Task: Create a due date automation trigger when advanced on, on the tuesday before a card is due add fields with custom field "Resume" set to a date between 1 and 7 days from now at 11:00 AM.
Action: Mouse moved to (871, 268)
Screenshot: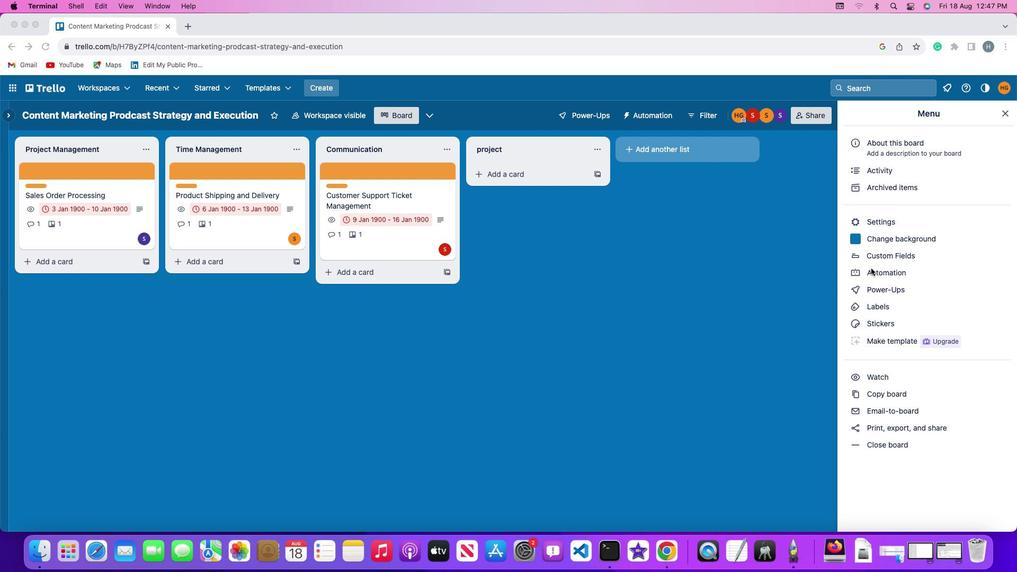 
Action: Mouse pressed left at (871, 268)
Screenshot: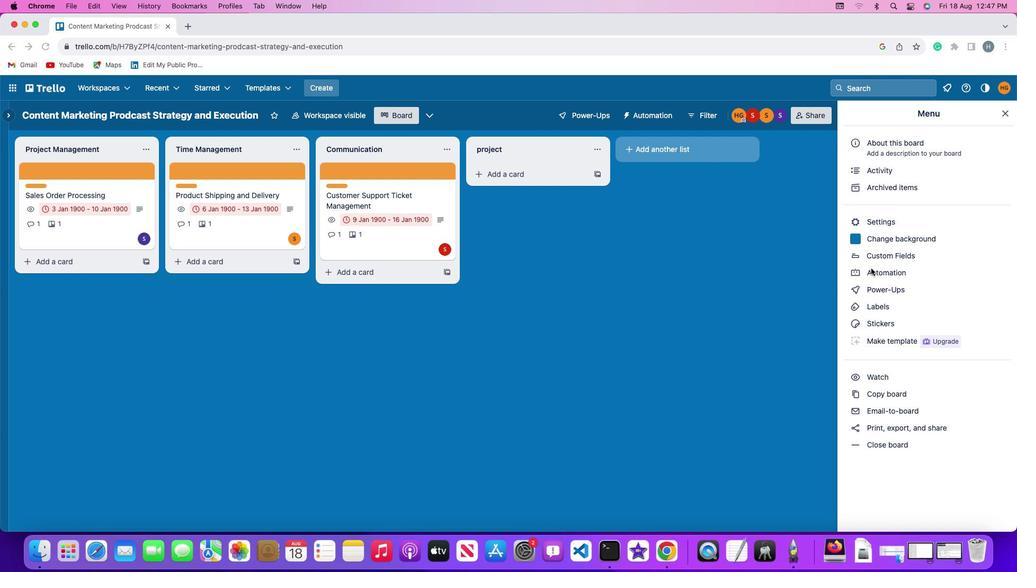 
Action: Mouse pressed left at (871, 268)
Screenshot: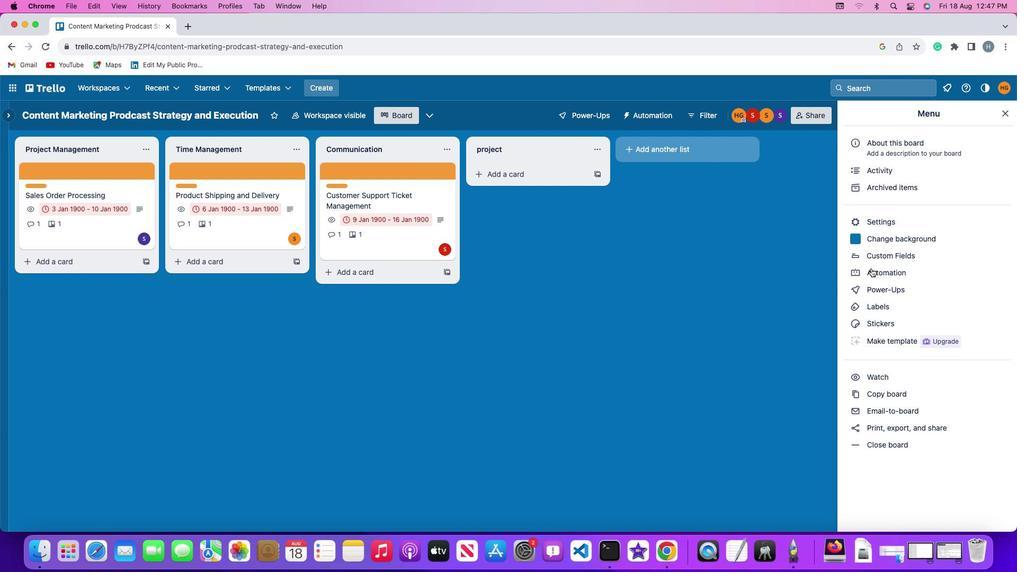 
Action: Mouse moved to (70, 249)
Screenshot: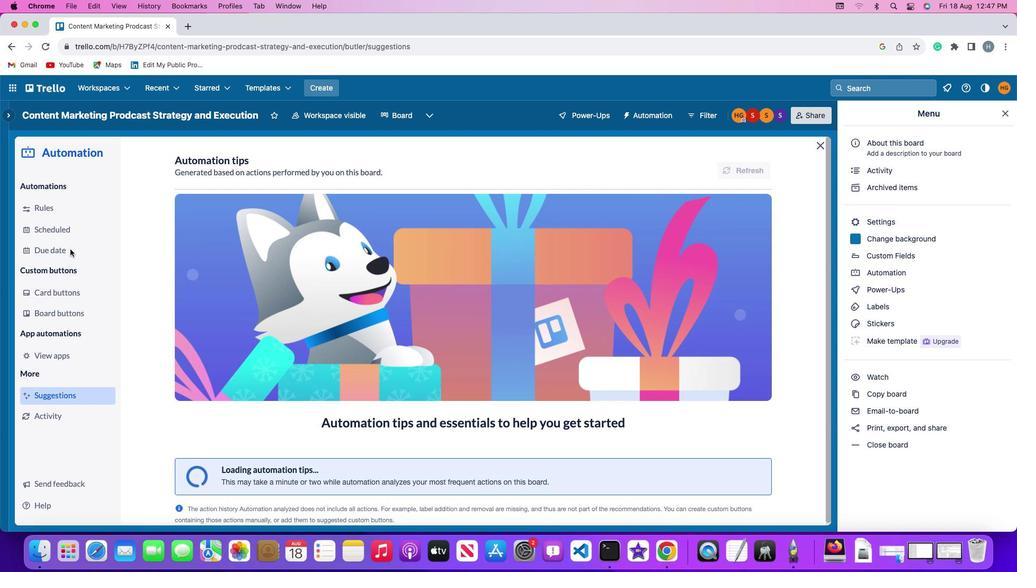 
Action: Mouse pressed left at (70, 249)
Screenshot: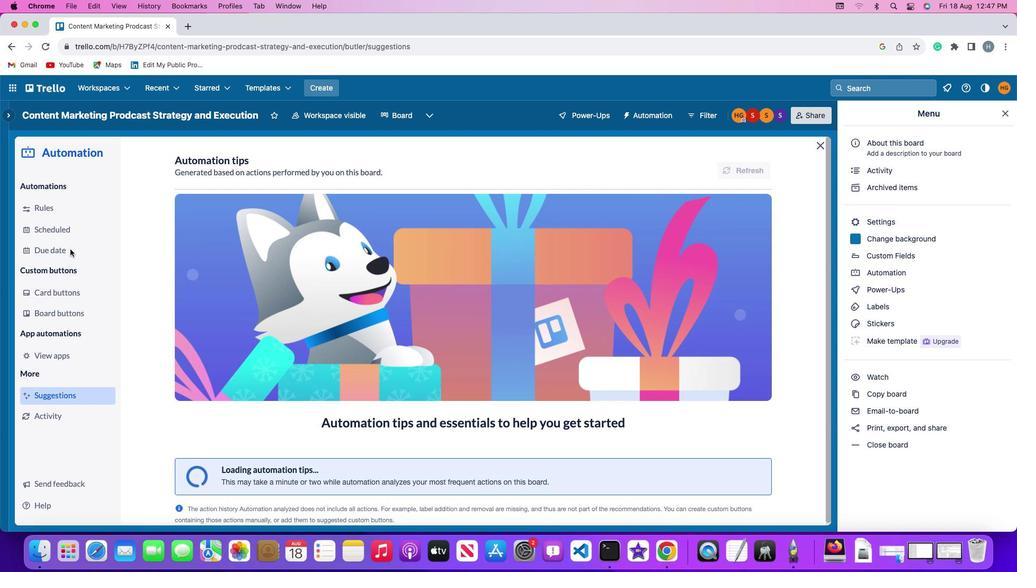 
Action: Mouse moved to (722, 162)
Screenshot: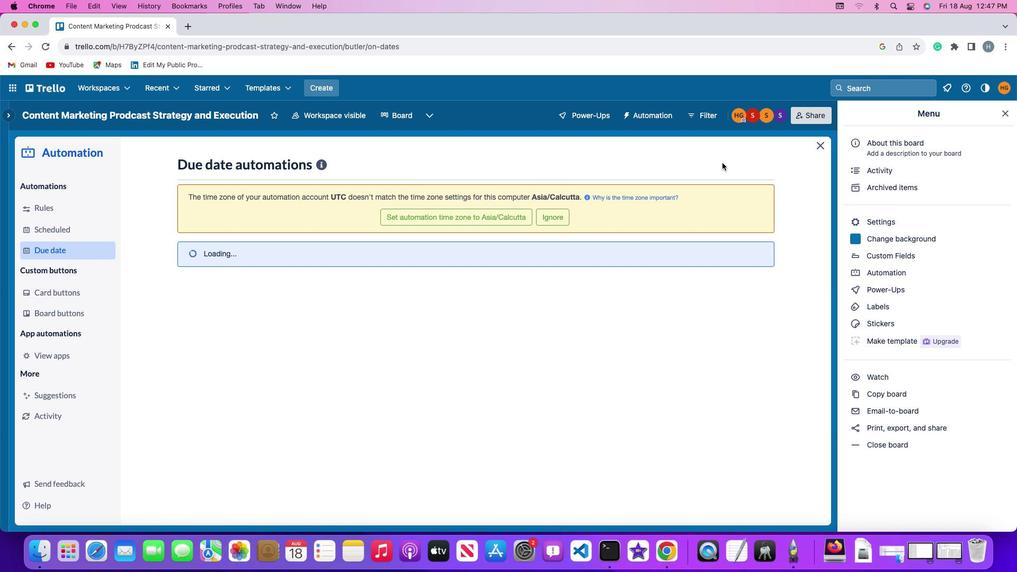 
Action: Mouse pressed left at (722, 162)
Screenshot: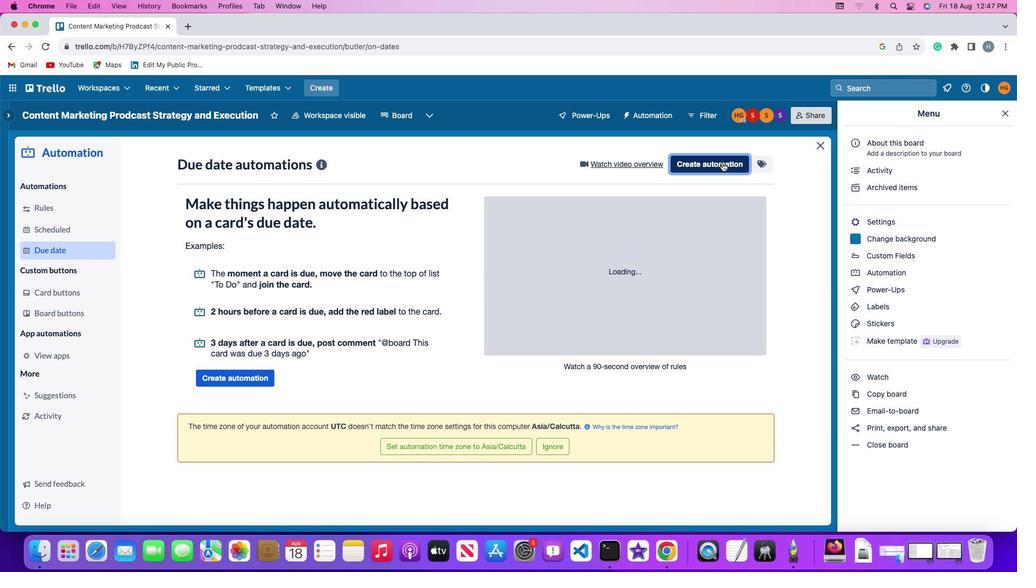 
Action: Mouse moved to (200, 260)
Screenshot: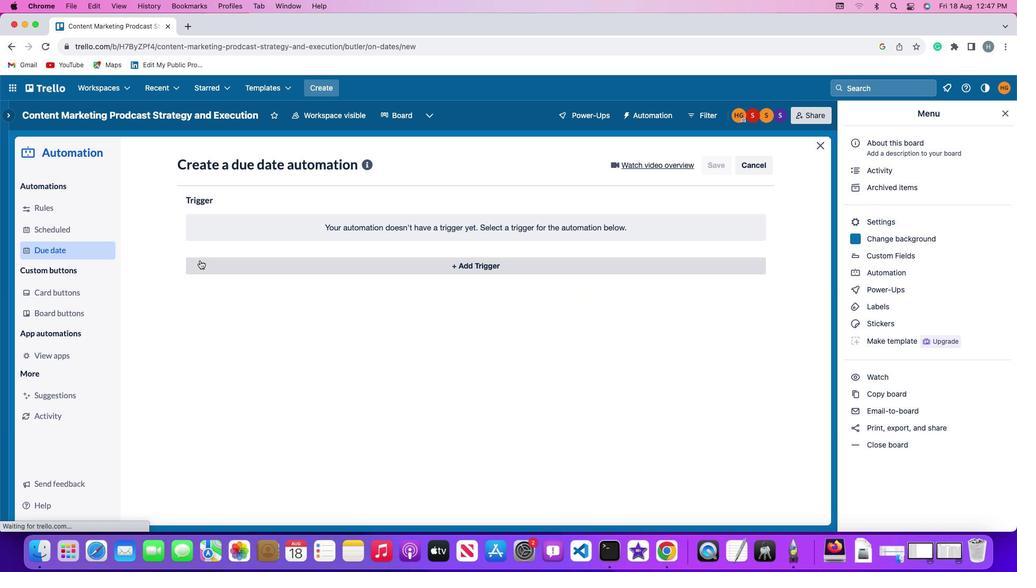 
Action: Mouse pressed left at (200, 260)
Screenshot: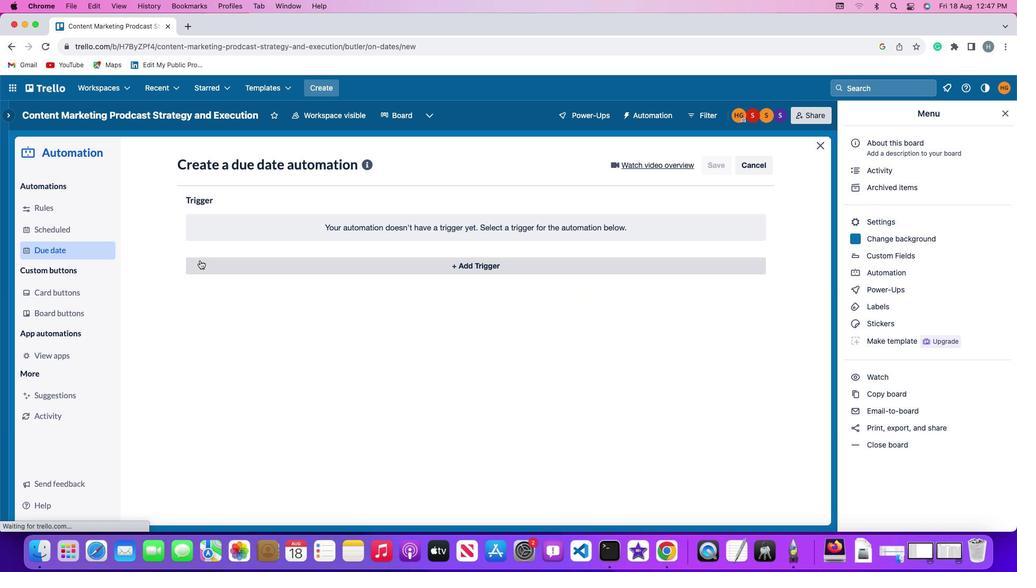 
Action: Mouse moved to (227, 466)
Screenshot: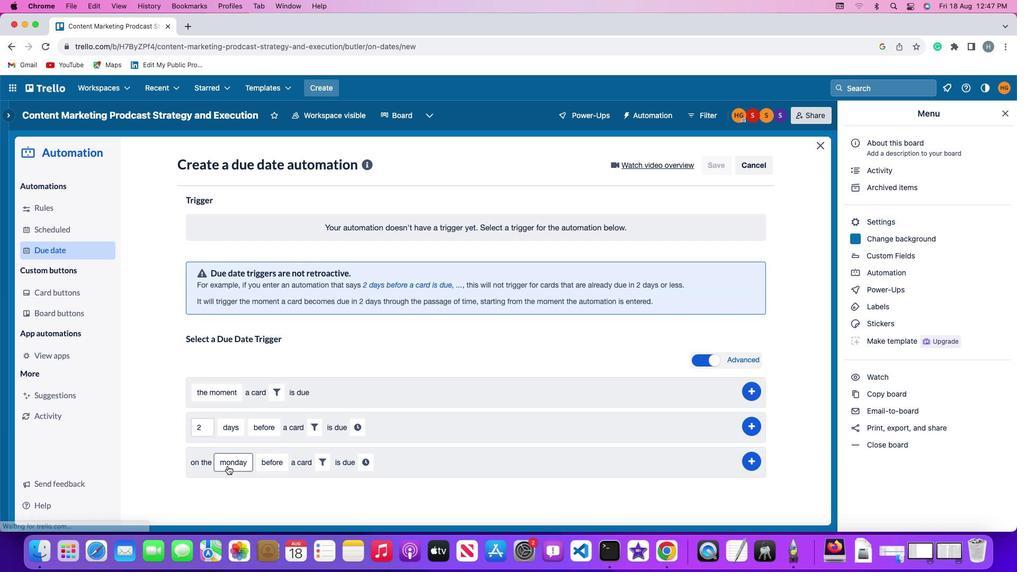 
Action: Mouse pressed left at (227, 466)
Screenshot: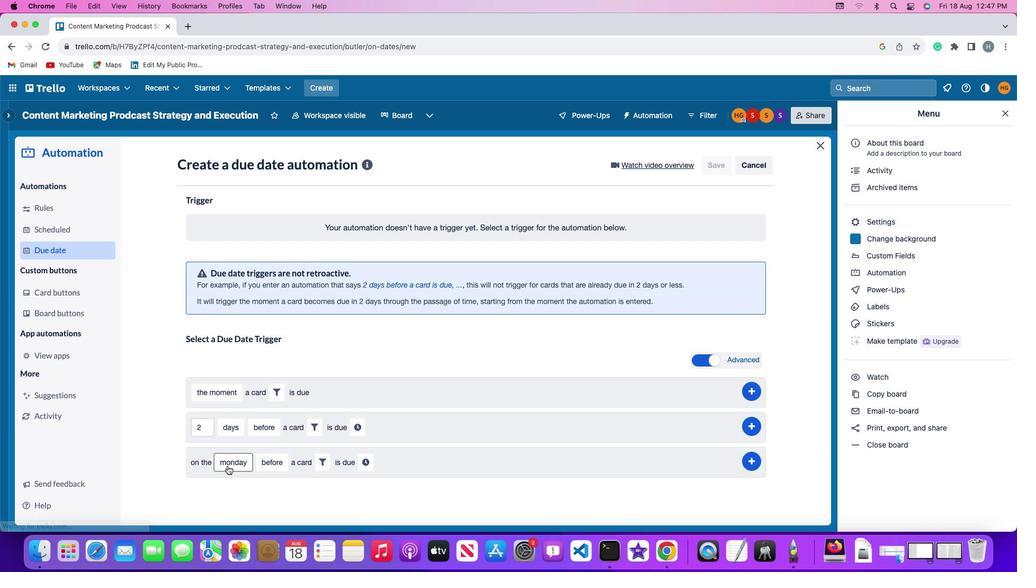 
Action: Mouse moved to (243, 338)
Screenshot: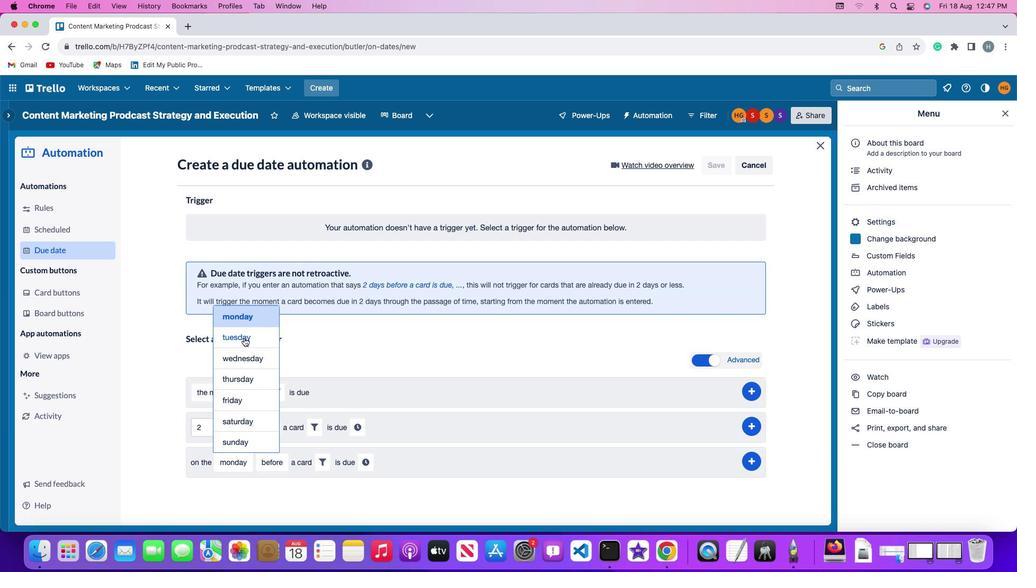 
Action: Mouse pressed left at (243, 338)
Screenshot: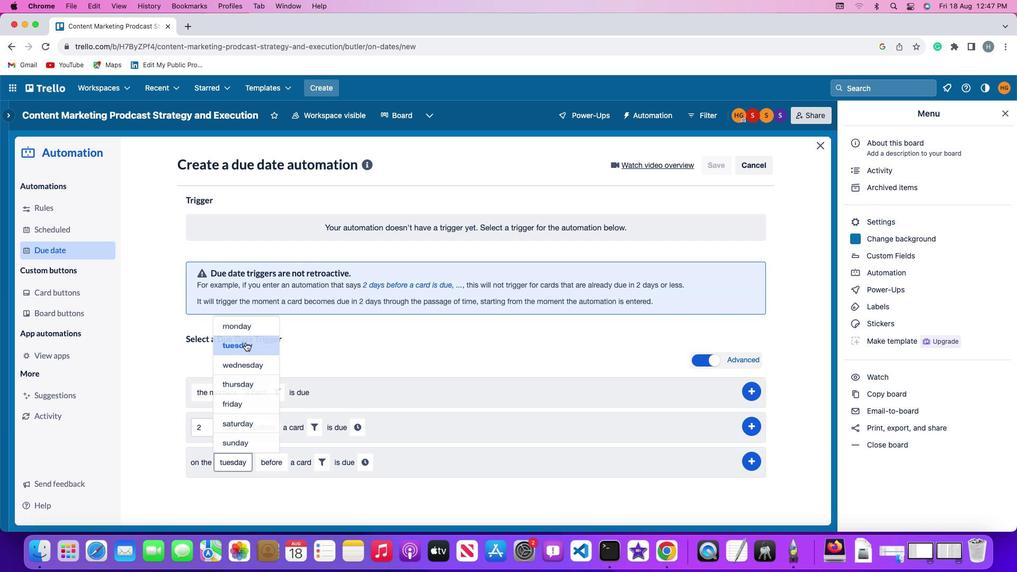 
Action: Mouse moved to (277, 465)
Screenshot: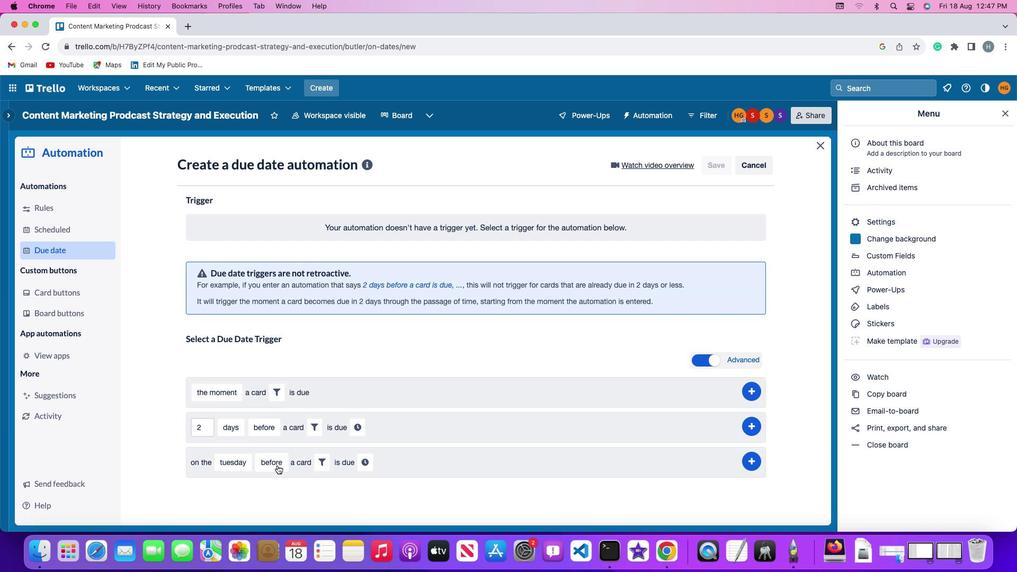 
Action: Mouse pressed left at (277, 465)
Screenshot: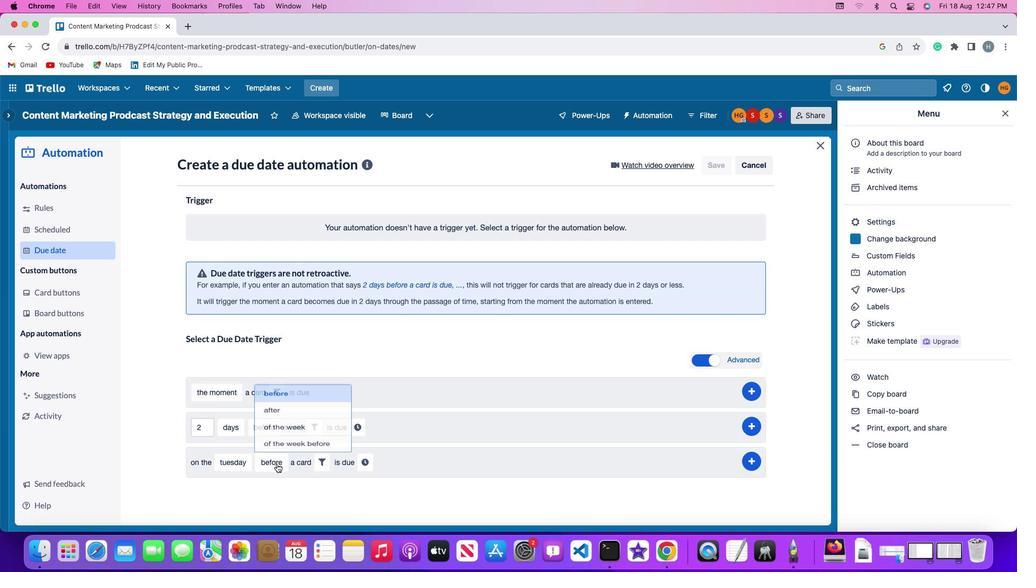 
Action: Mouse moved to (289, 380)
Screenshot: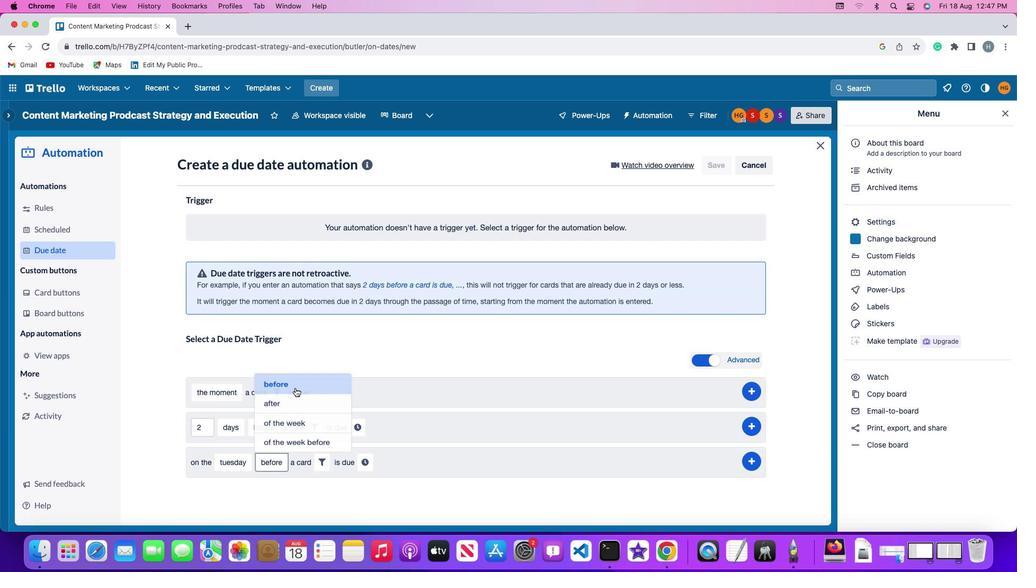 
Action: Mouse pressed left at (289, 380)
Screenshot: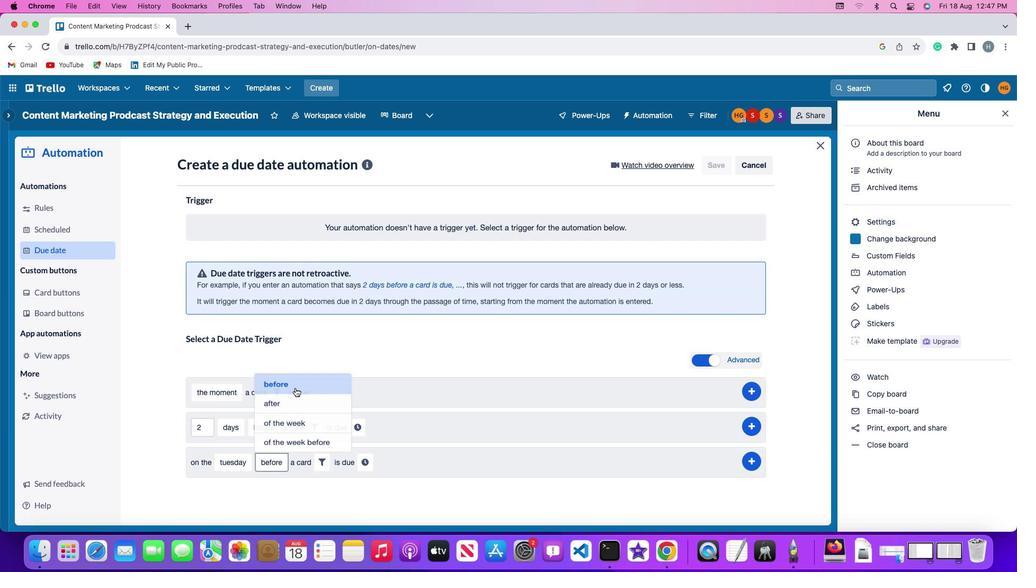 
Action: Mouse moved to (324, 460)
Screenshot: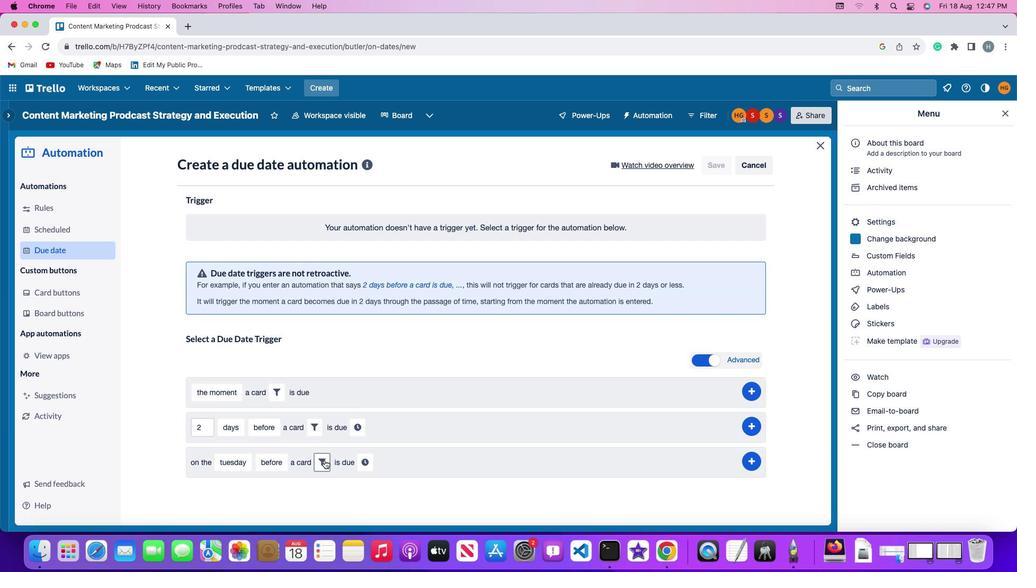 
Action: Mouse pressed left at (324, 460)
Screenshot: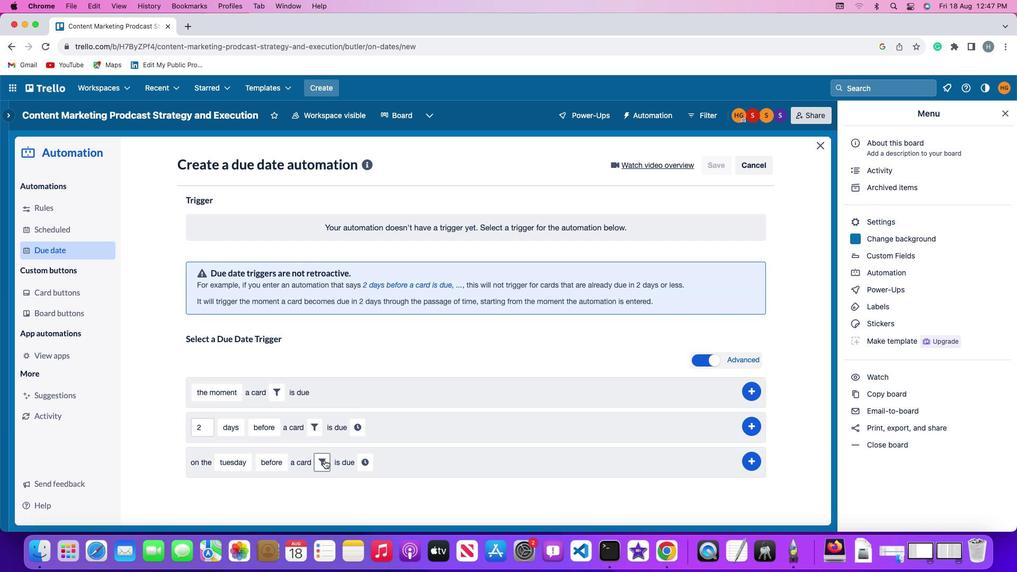 
Action: Mouse moved to (483, 492)
Screenshot: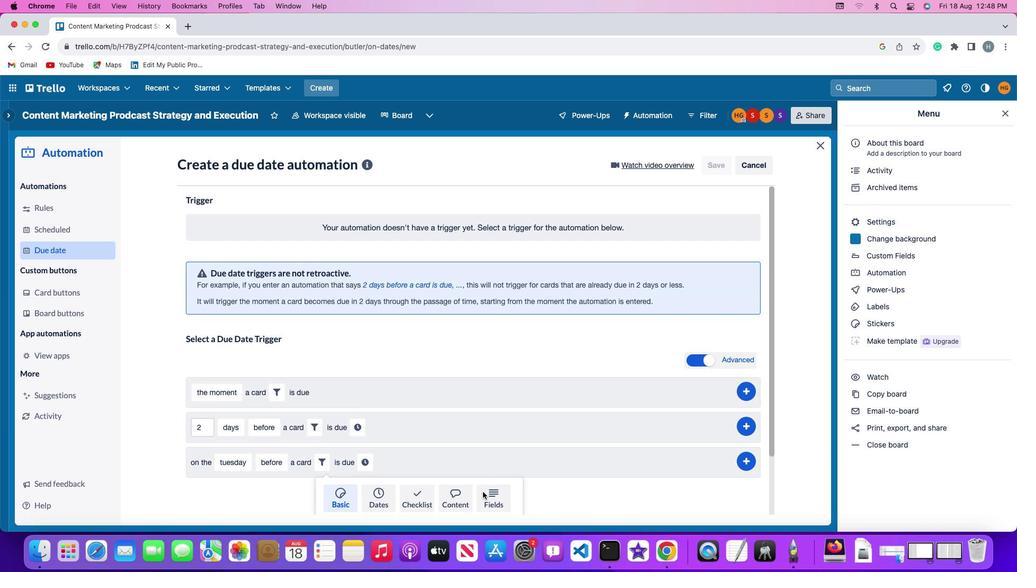 
Action: Mouse pressed left at (483, 492)
Screenshot: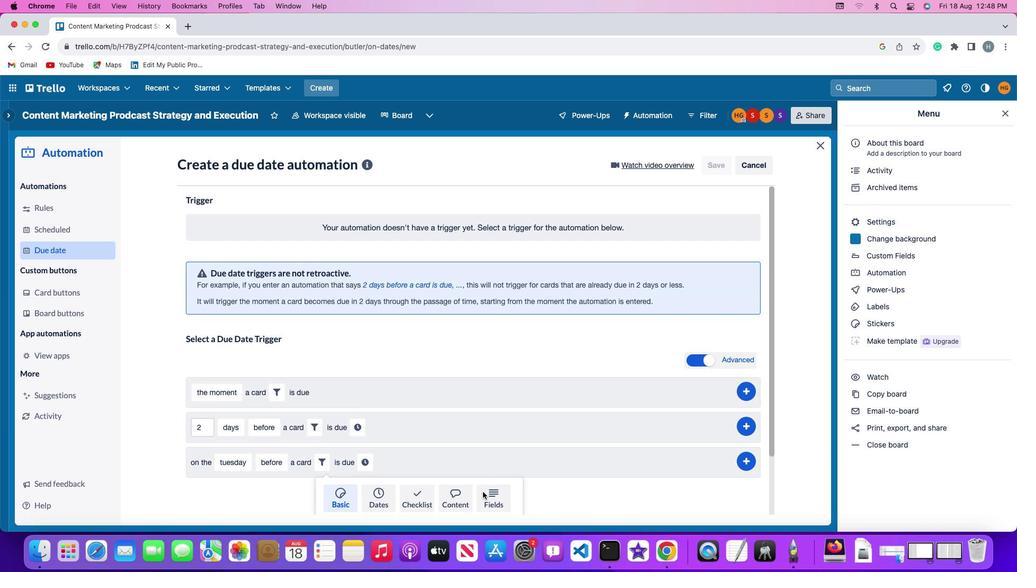 
Action: Mouse moved to (253, 496)
Screenshot: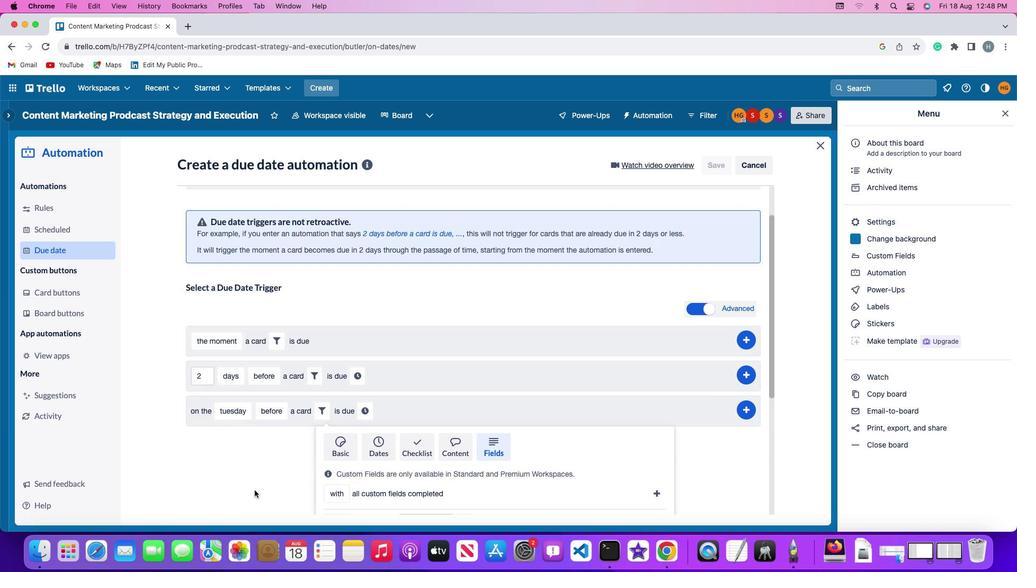 
Action: Mouse scrolled (253, 496) with delta (0, 0)
Screenshot: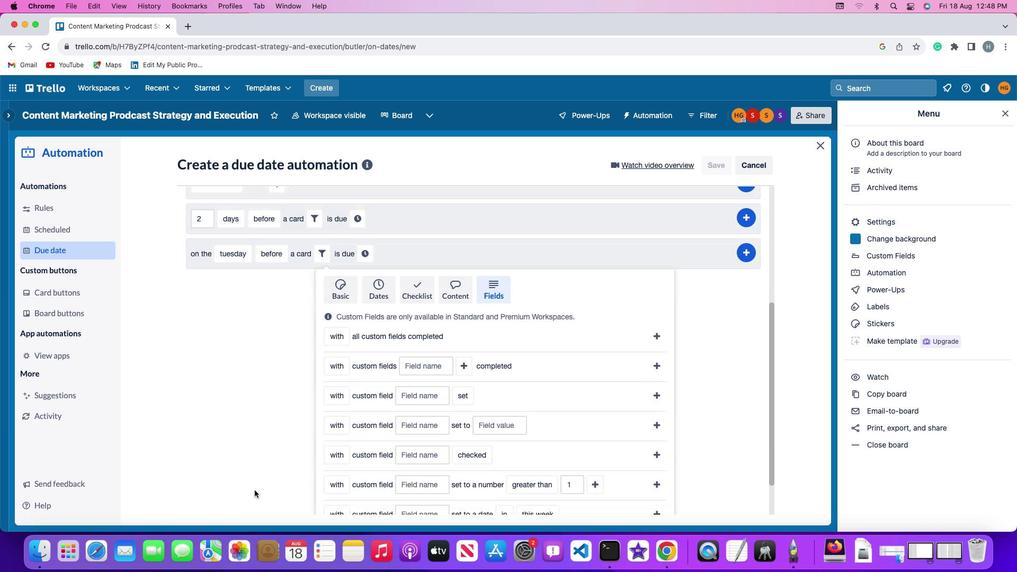 
Action: Mouse scrolled (253, 496) with delta (0, 0)
Screenshot: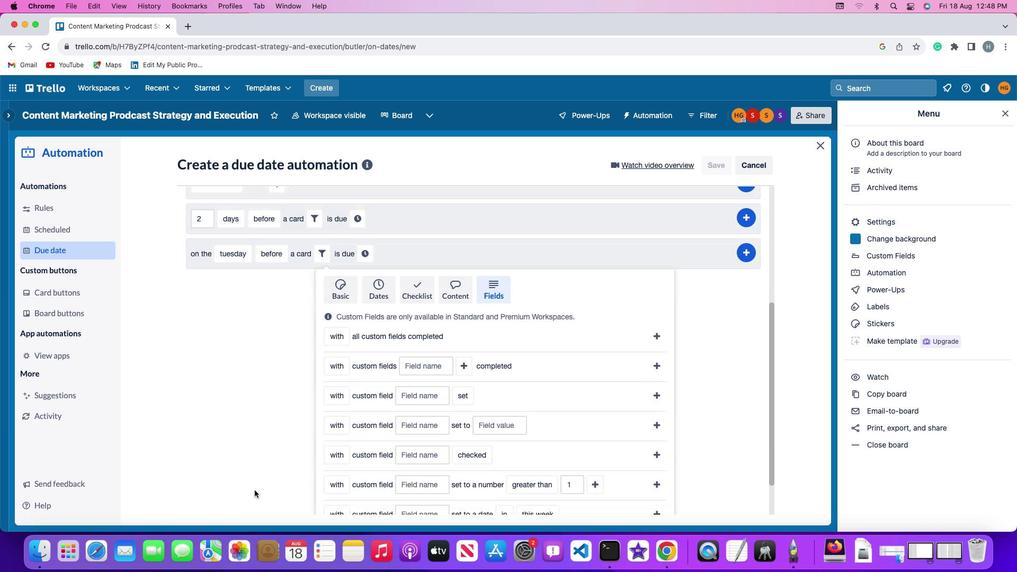 
Action: Mouse moved to (253, 495)
Screenshot: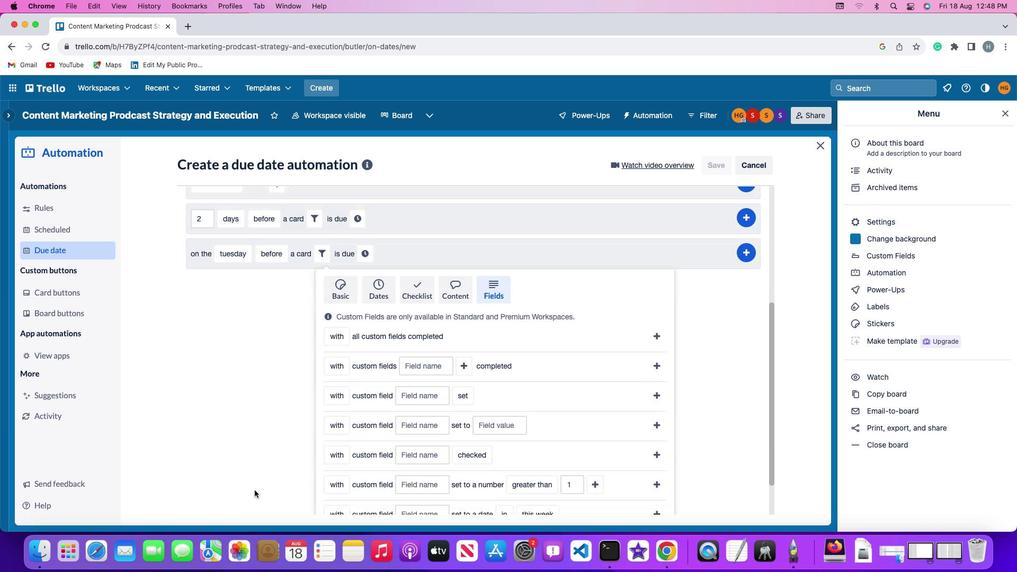 
Action: Mouse scrolled (253, 495) with delta (0, -1)
Screenshot: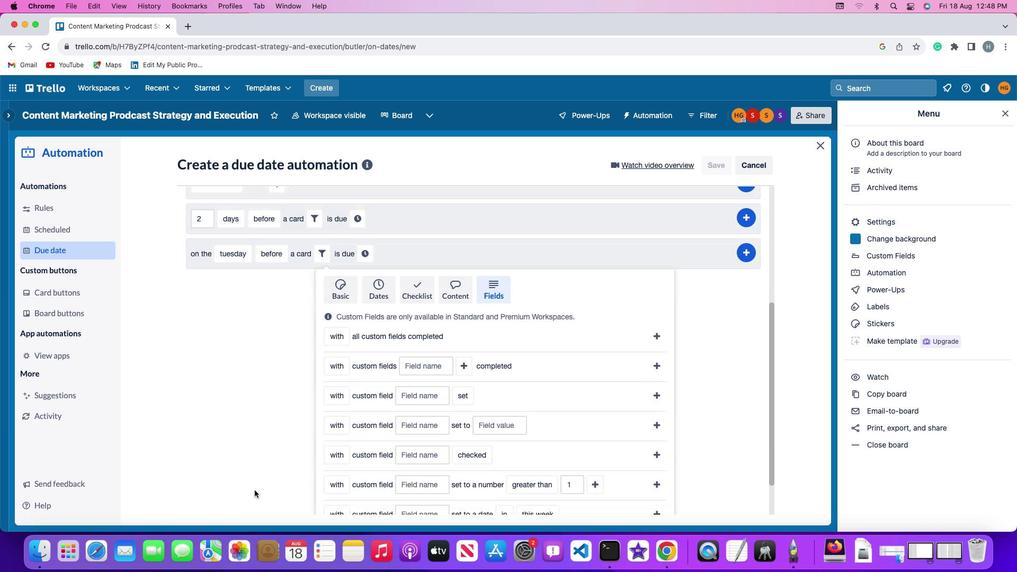 
Action: Mouse moved to (254, 493)
Screenshot: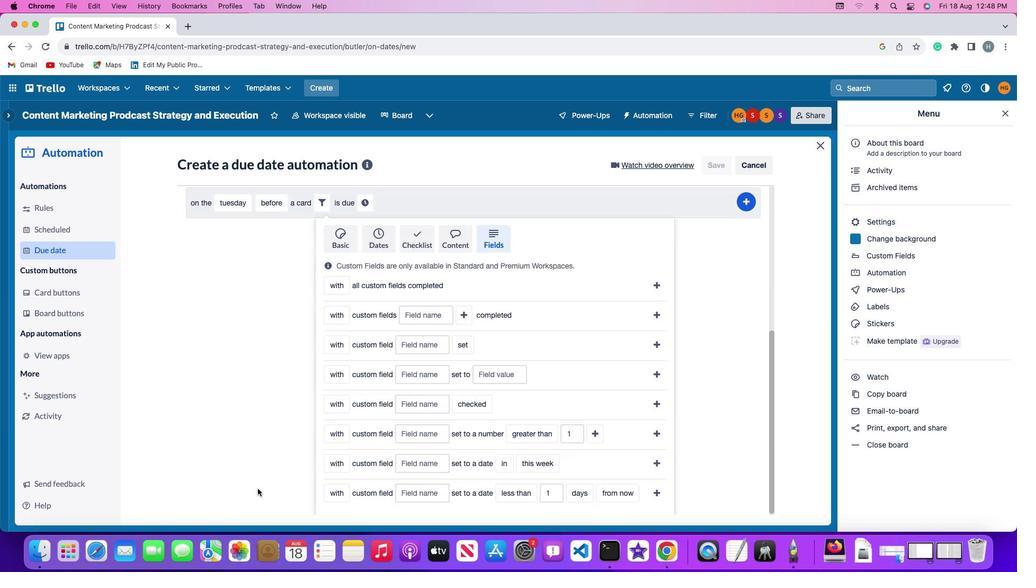 
Action: Mouse scrolled (254, 493) with delta (0, -2)
Screenshot: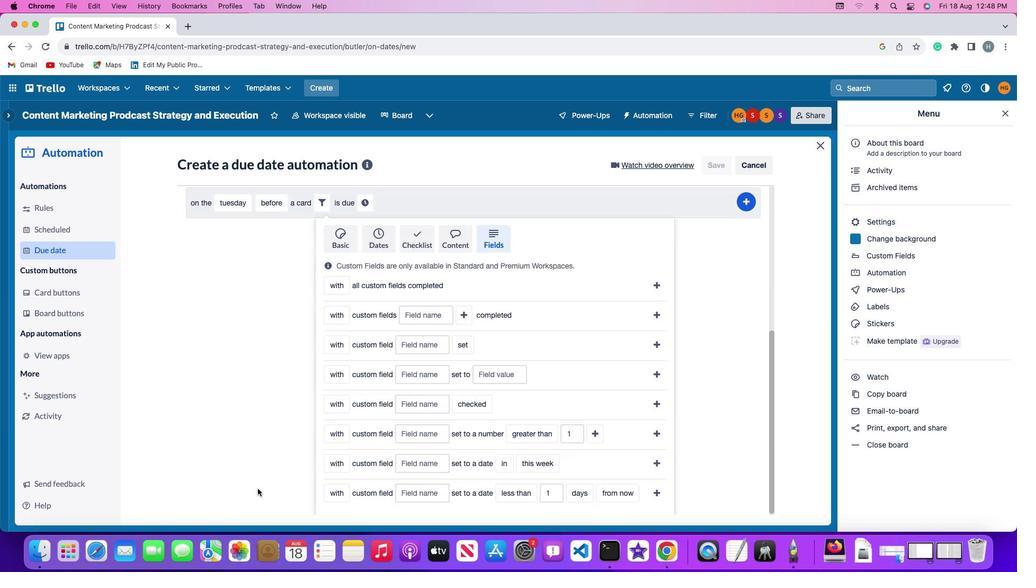 
Action: Mouse moved to (254, 492)
Screenshot: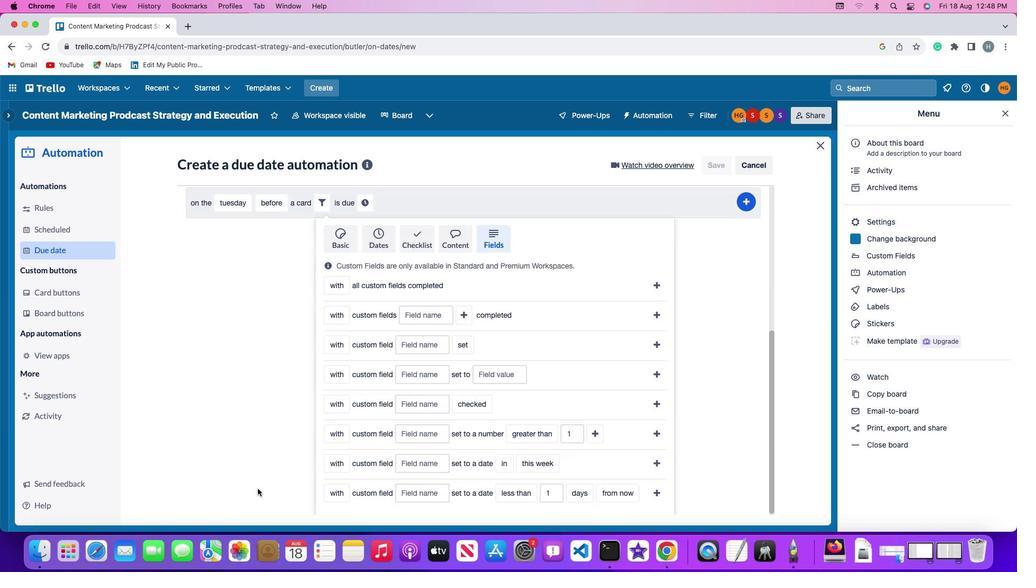 
Action: Mouse scrolled (254, 492) with delta (0, -2)
Screenshot: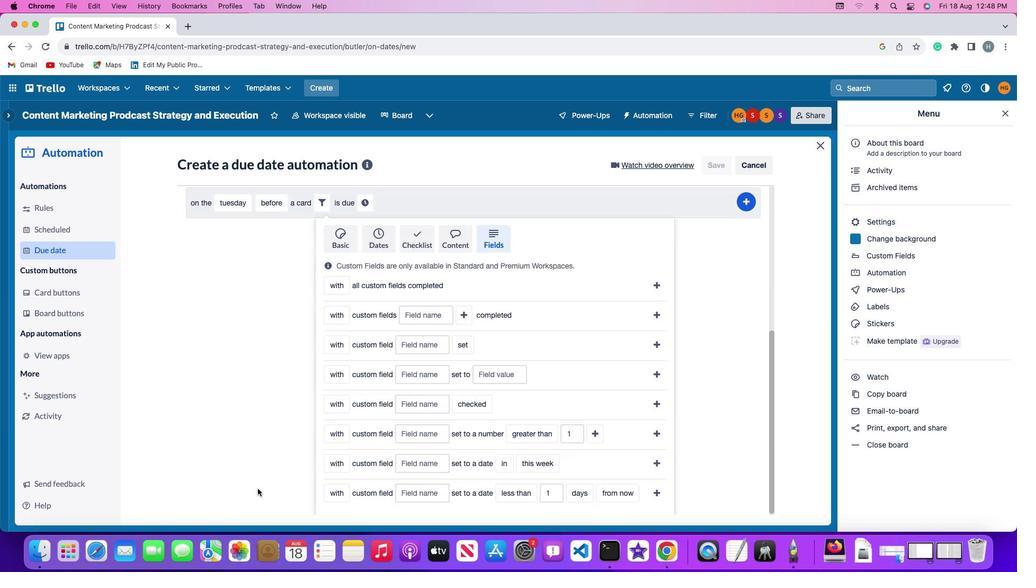 
Action: Mouse moved to (258, 488)
Screenshot: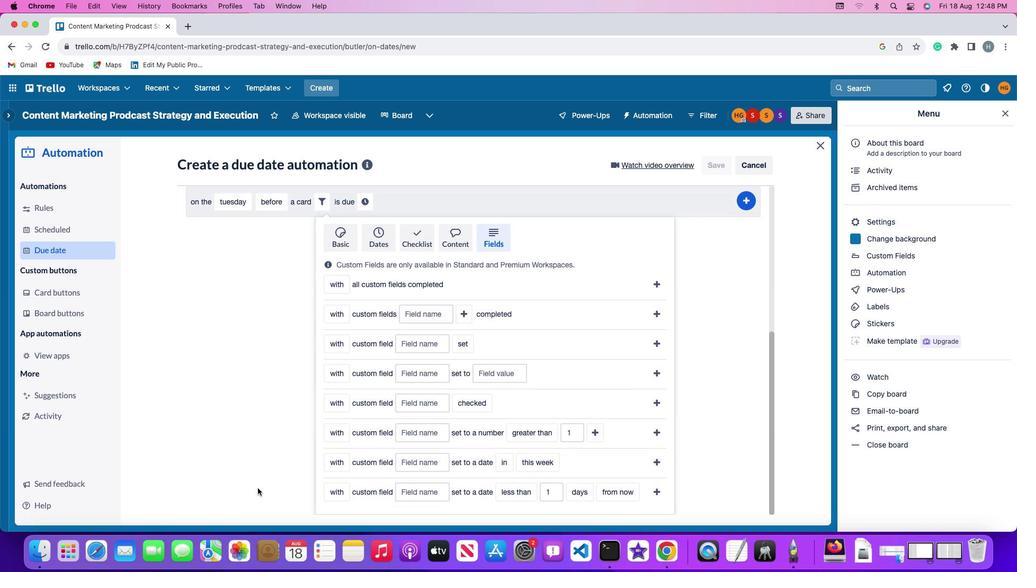 
Action: Mouse scrolled (258, 488) with delta (0, 0)
Screenshot: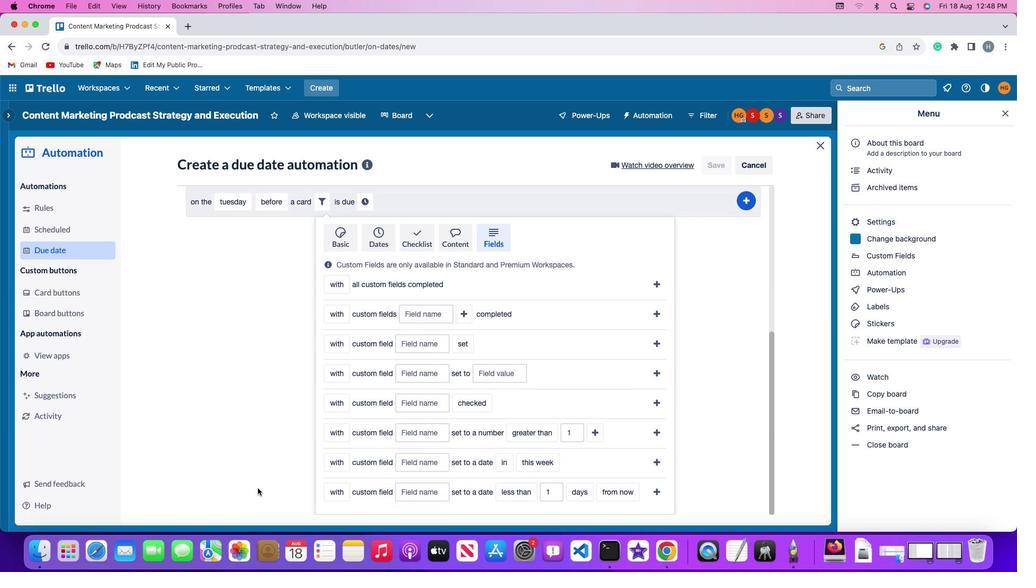 
Action: Mouse scrolled (258, 488) with delta (0, 0)
Screenshot: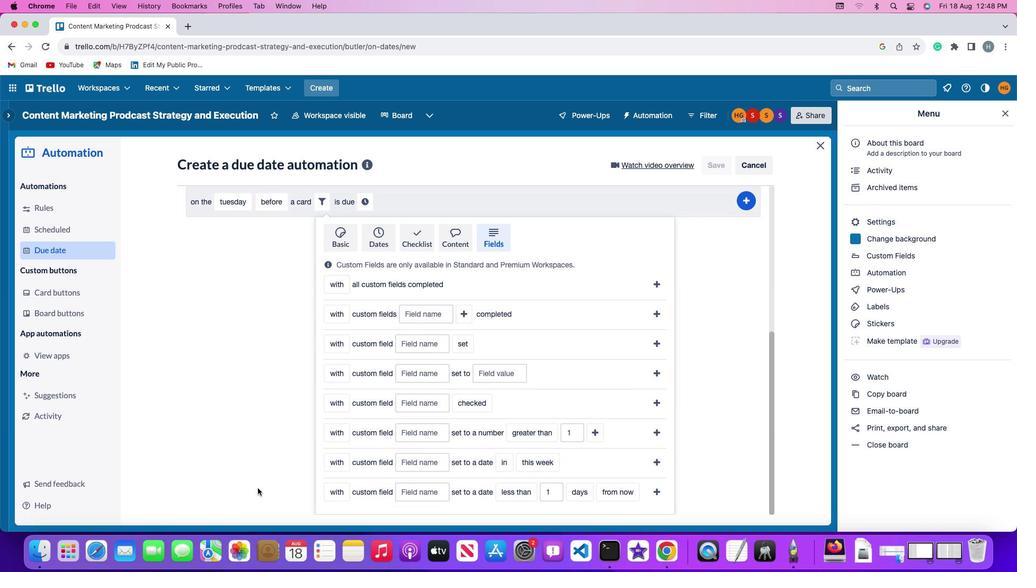 
Action: Mouse scrolled (258, 488) with delta (0, -1)
Screenshot: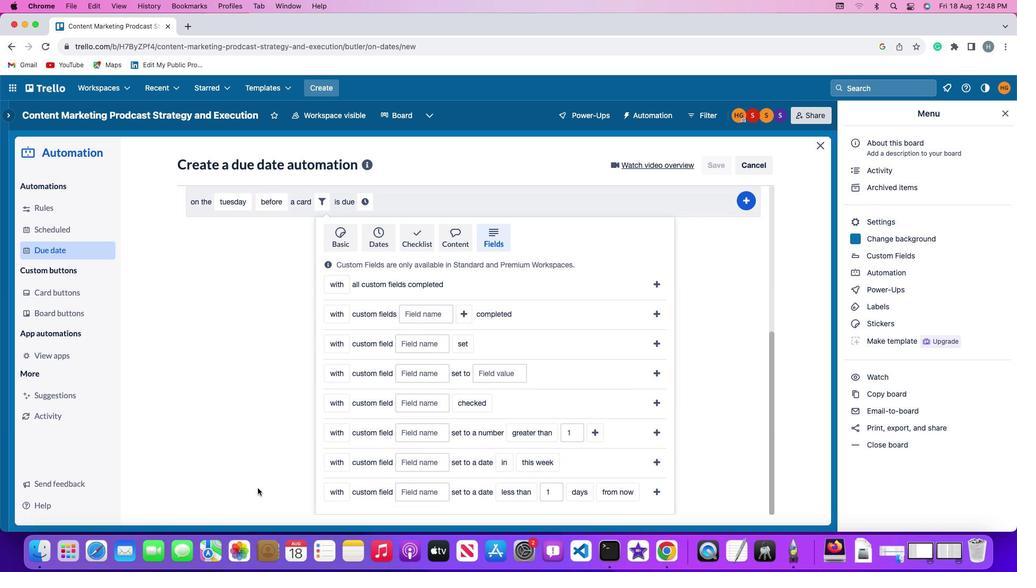 
Action: Mouse scrolled (258, 488) with delta (0, -2)
Screenshot: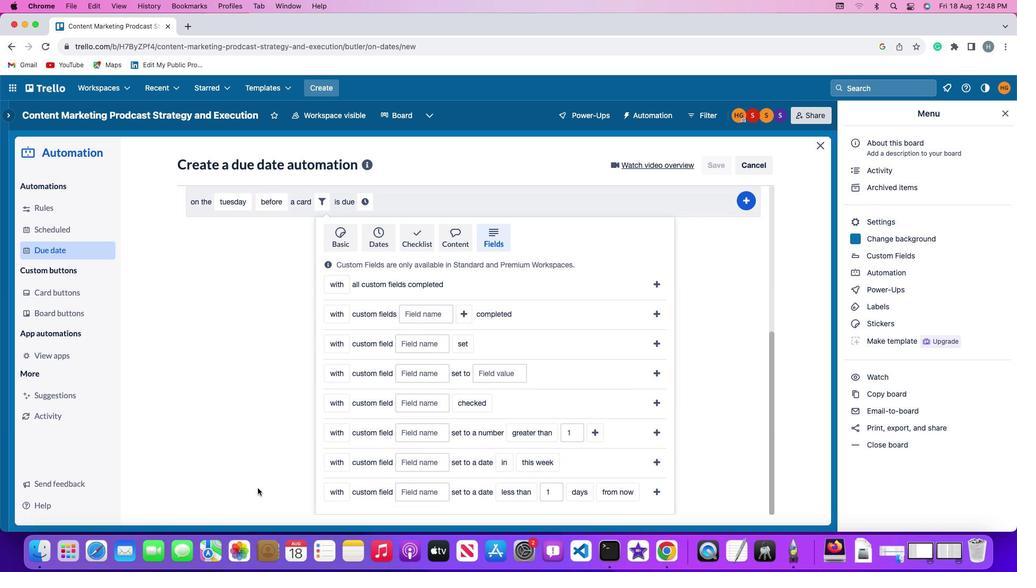 
Action: Mouse scrolled (258, 488) with delta (0, -2)
Screenshot: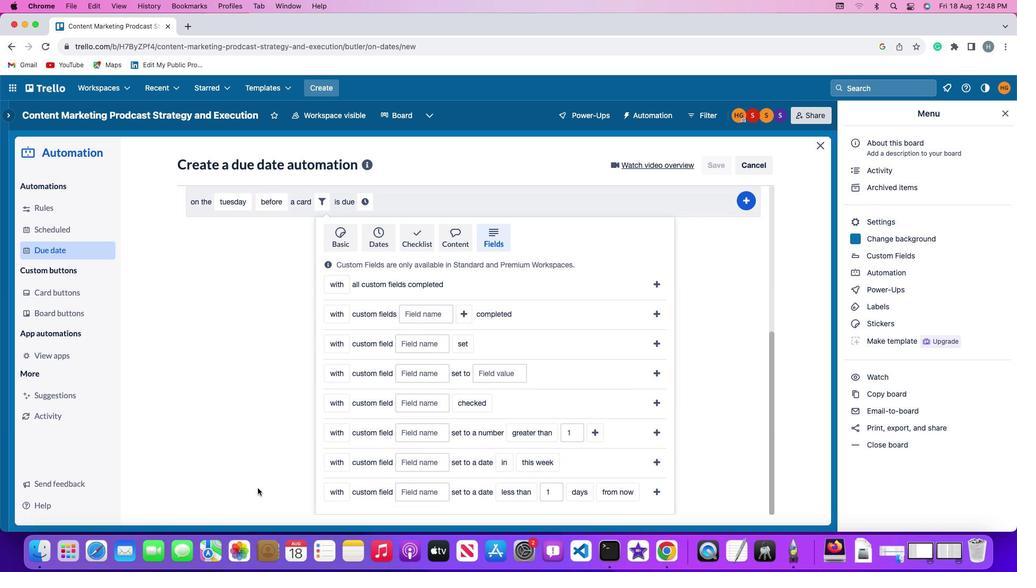 
Action: Mouse moved to (339, 490)
Screenshot: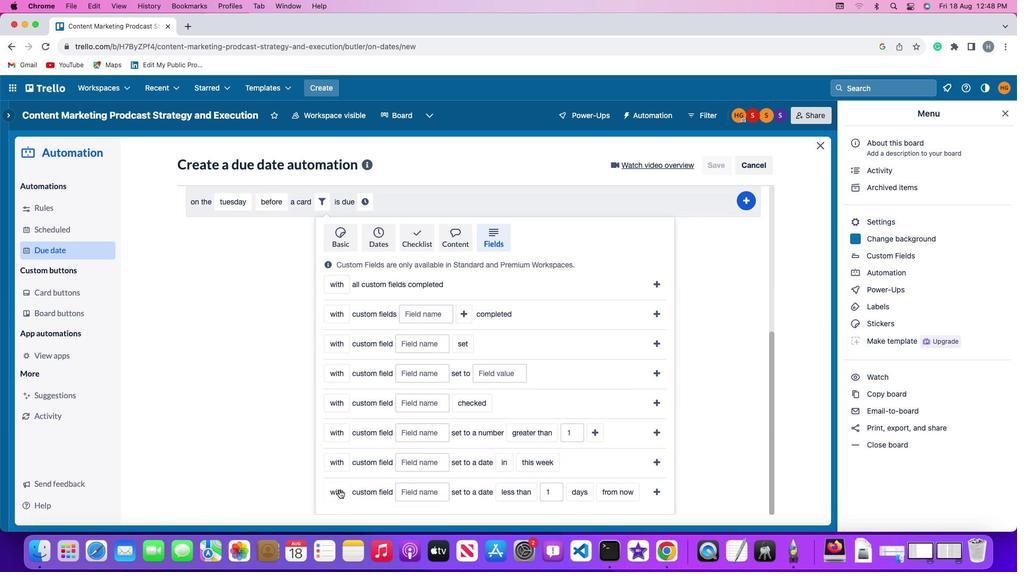 
Action: Mouse pressed left at (339, 490)
Screenshot: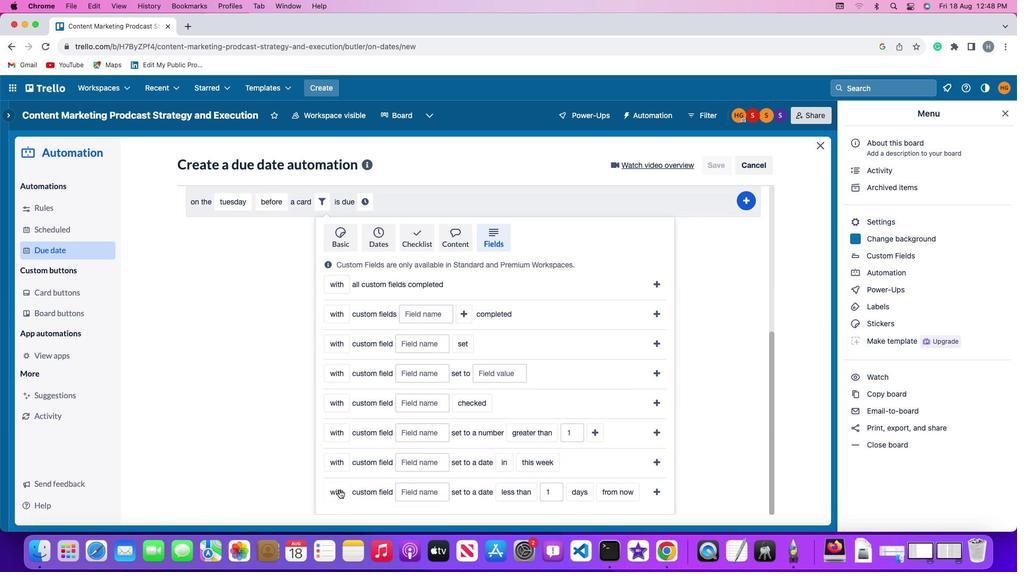 
Action: Mouse moved to (338, 451)
Screenshot: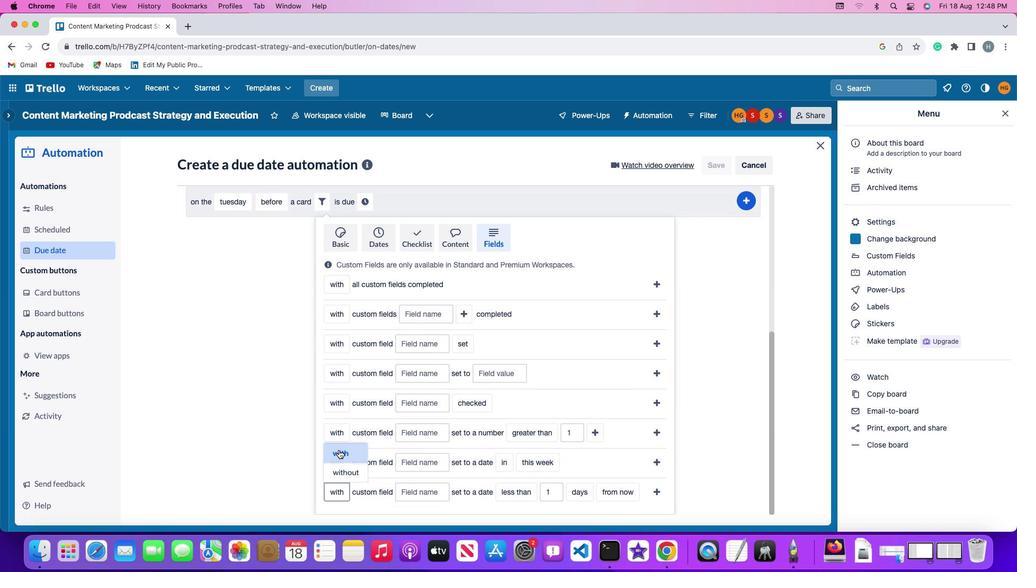 
Action: Mouse pressed left at (338, 451)
Screenshot: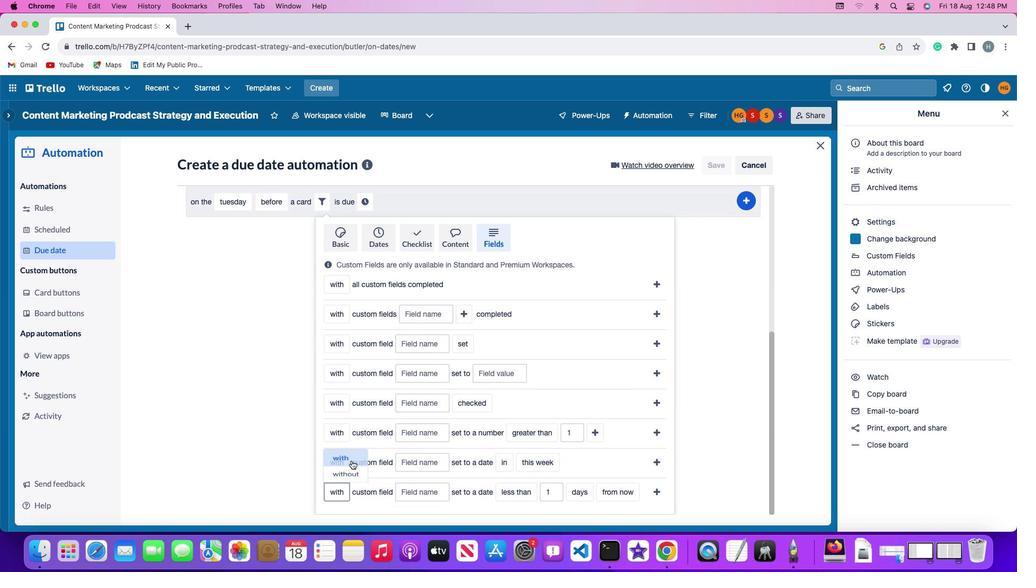 
Action: Mouse moved to (415, 487)
Screenshot: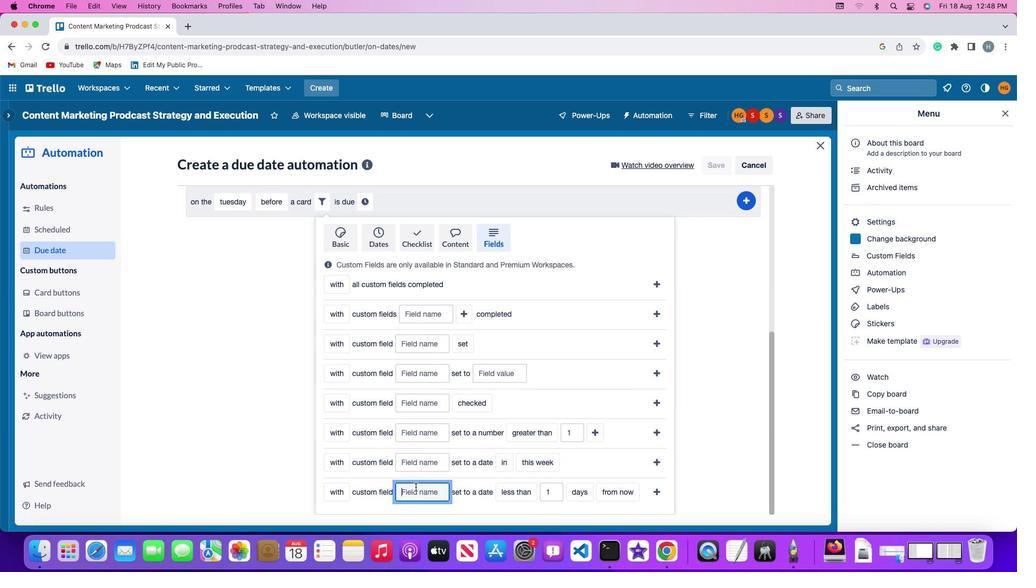 
Action: Mouse pressed left at (415, 487)
Screenshot: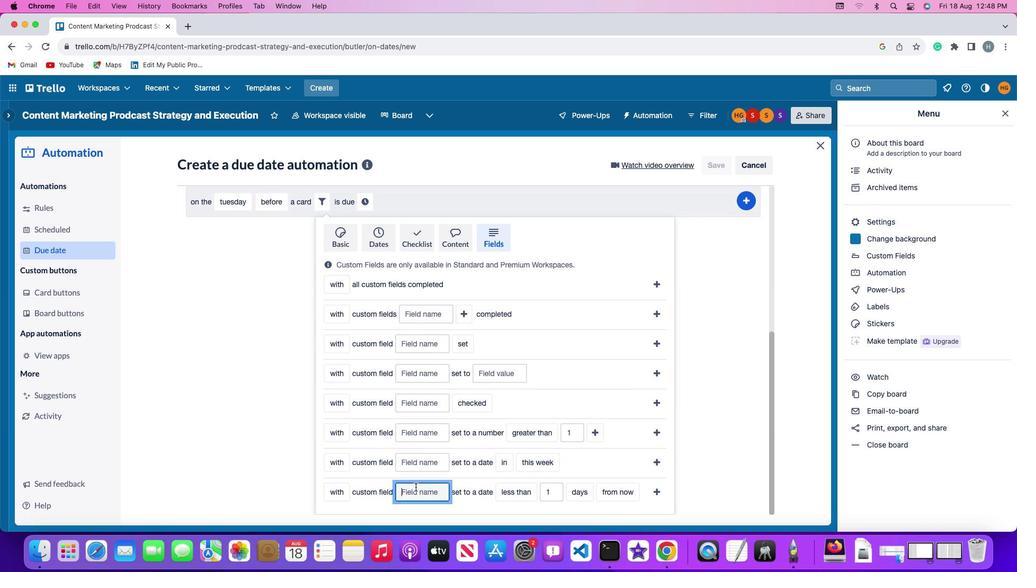 
Action: Mouse moved to (415, 487)
Screenshot: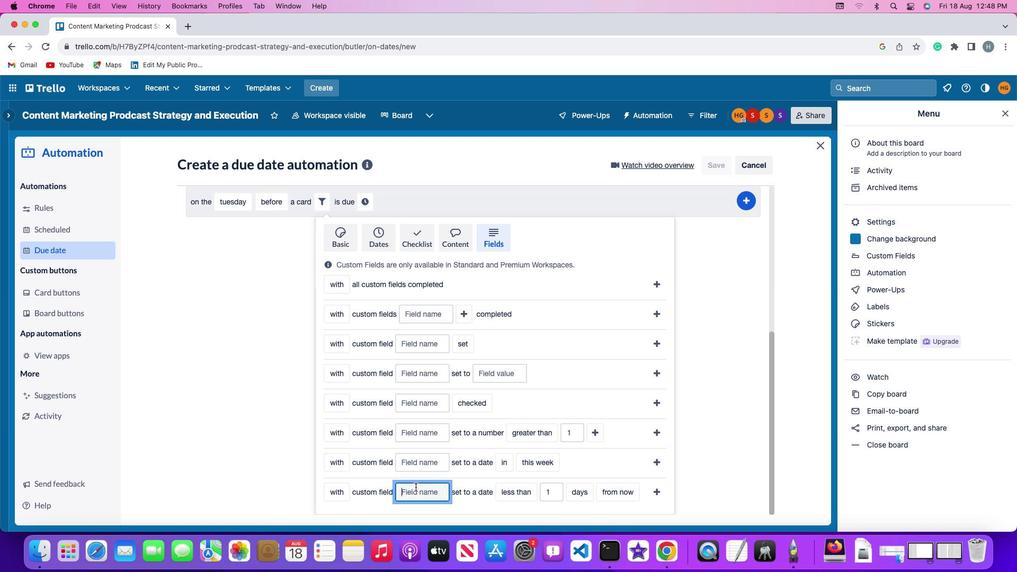 
Action: Key pressed Key.shift'R''e''s''u''m''e'
Screenshot: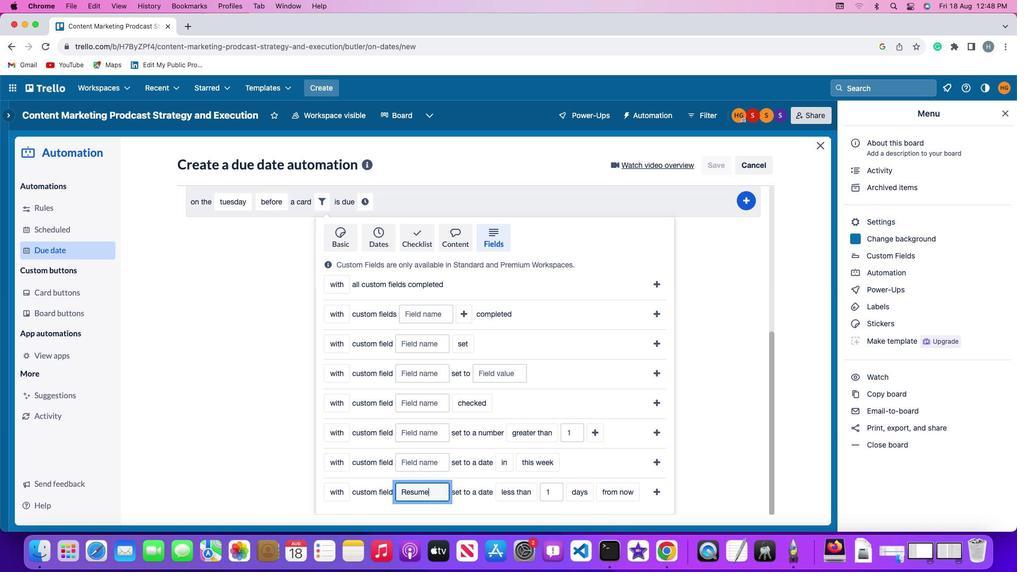
Action: Mouse moved to (514, 488)
Screenshot: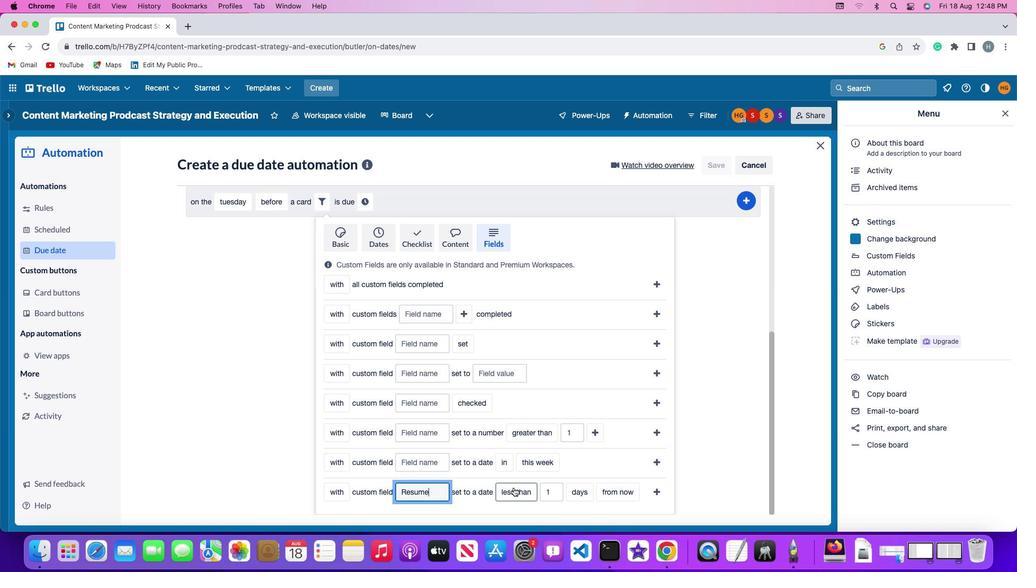 
Action: Mouse pressed left at (514, 488)
Screenshot: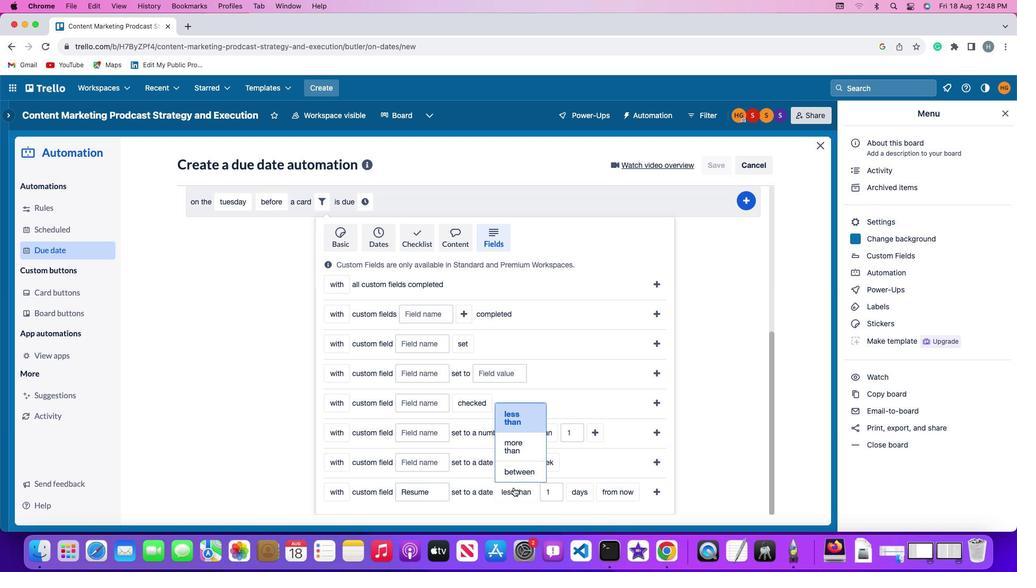 
Action: Mouse moved to (522, 466)
Screenshot: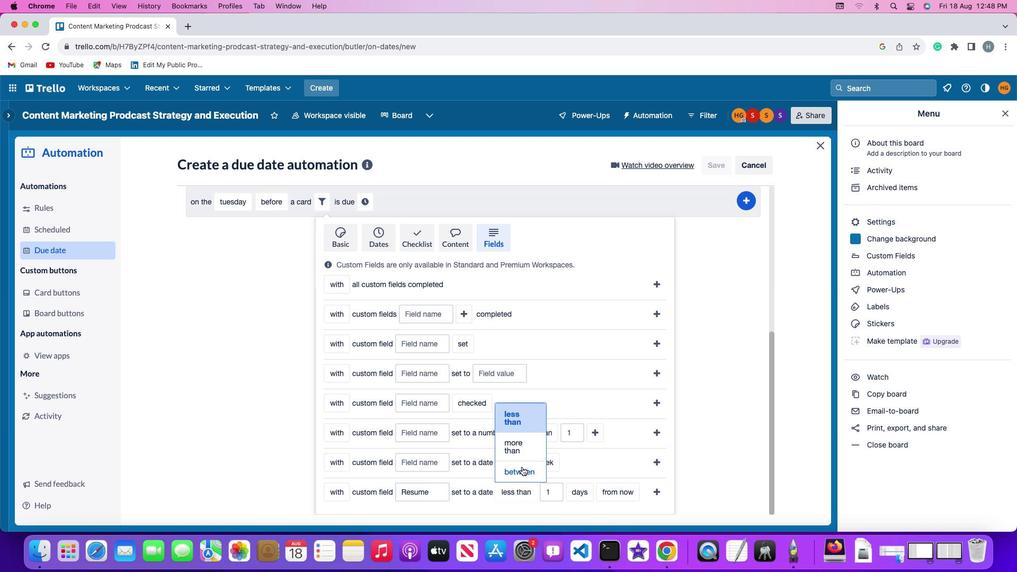 
Action: Mouse pressed left at (522, 466)
Screenshot: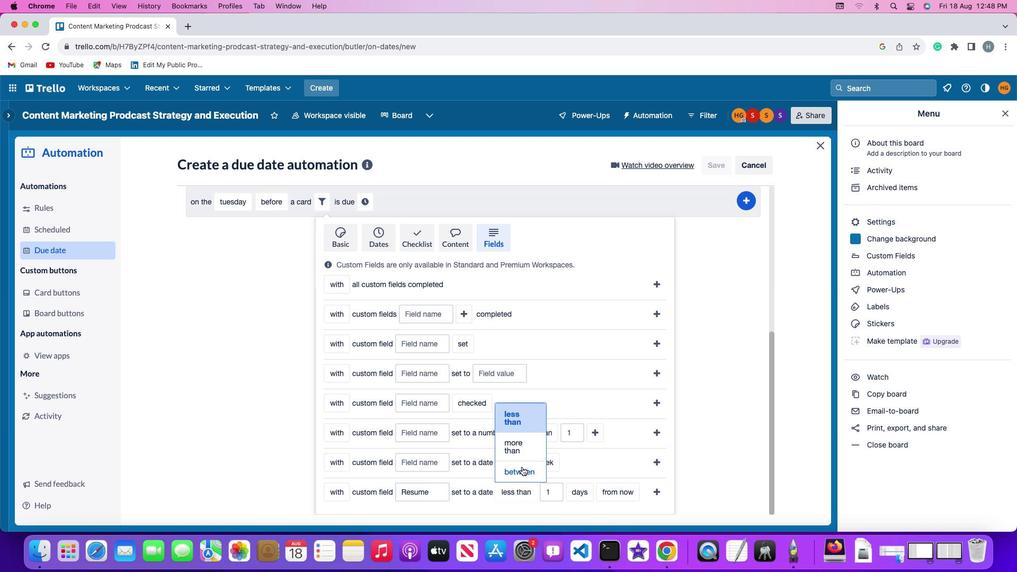 
Action: Mouse moved to (562, 490)
Screenshot: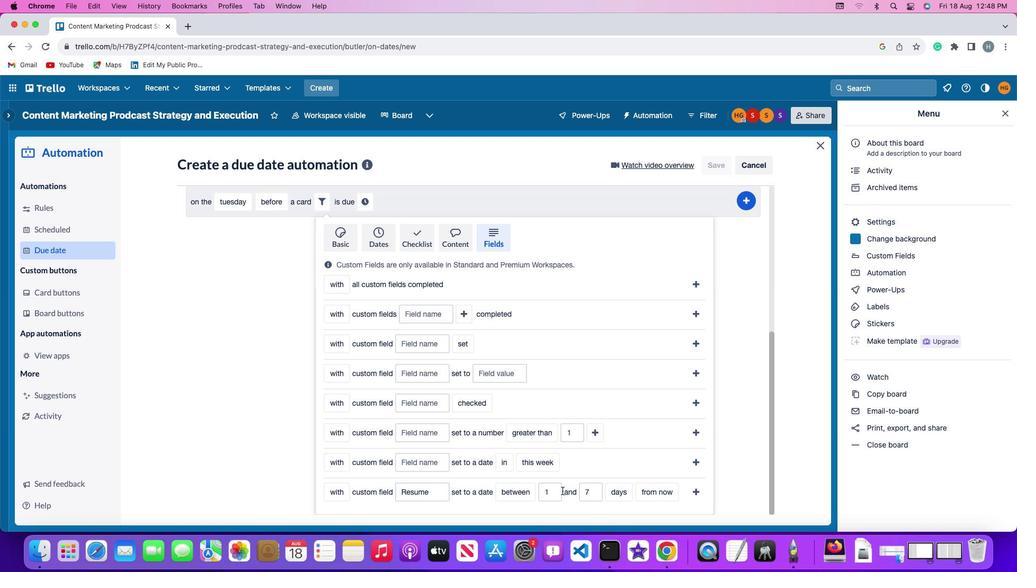 
Action: Mouse pressed left at (562, 490)
Screenshot: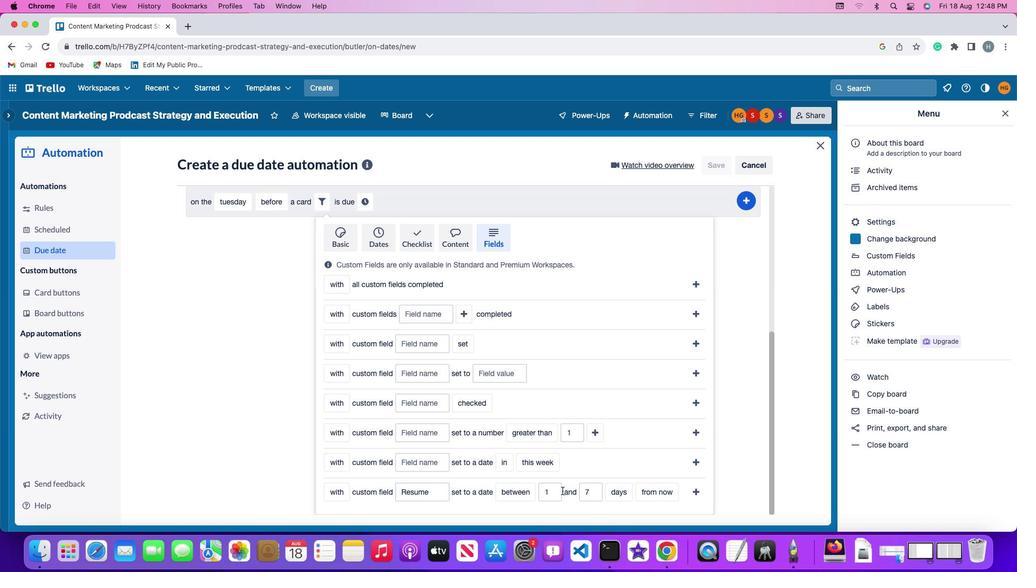 
Action: Mouse moved to (560, 491)
Screenshot: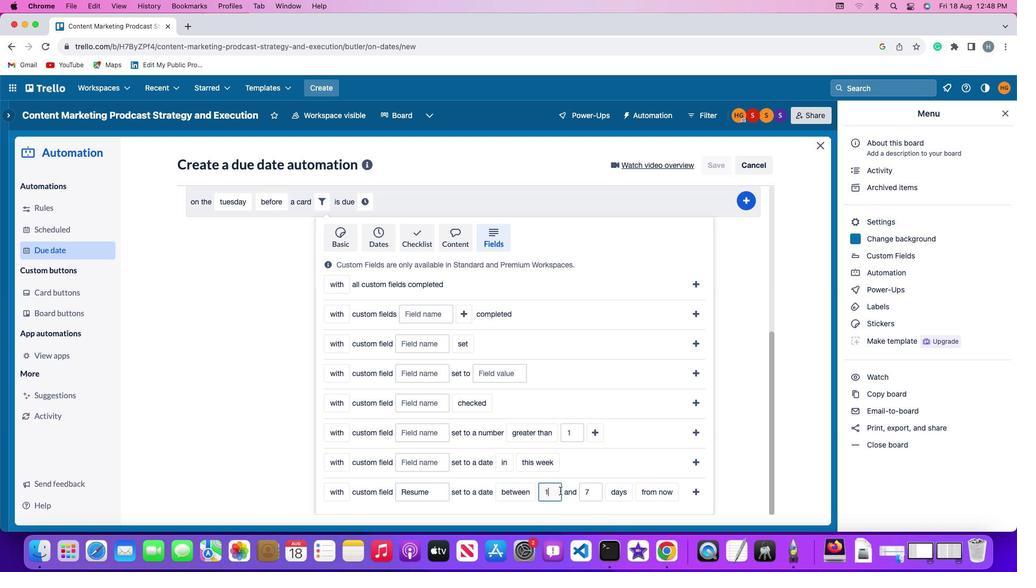 
Action: Mouse pressed left at (560, 491)
Screenshot: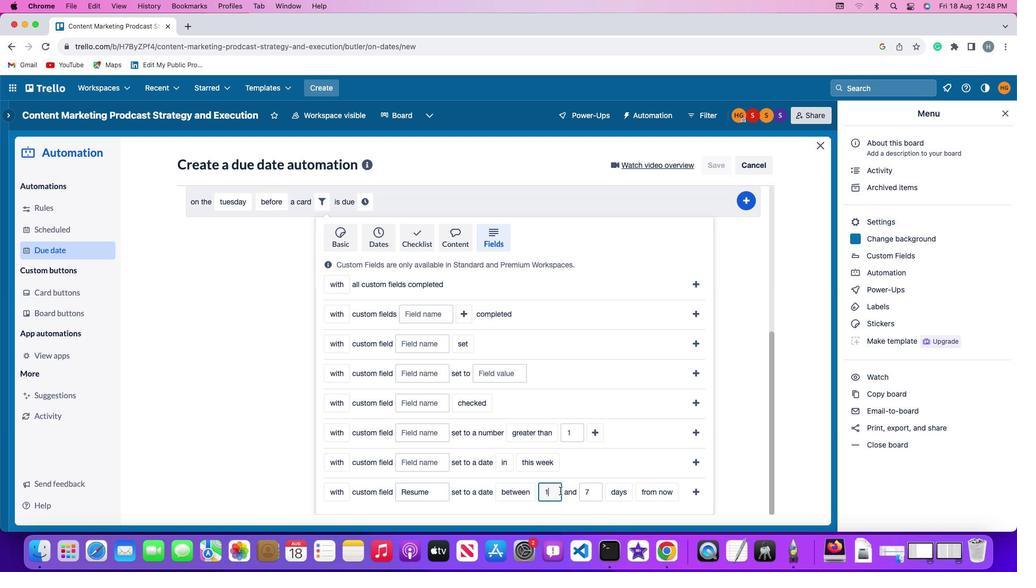 
Action: Key pressed Key.backspace'1'
Screenshot: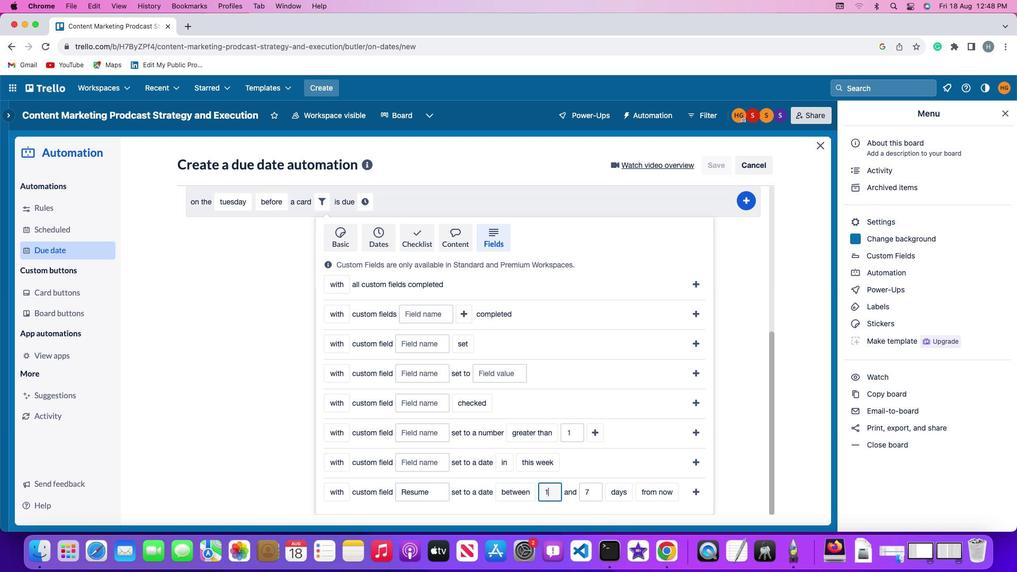 
Action: Mouse moved to (598, 492)
Screenshot: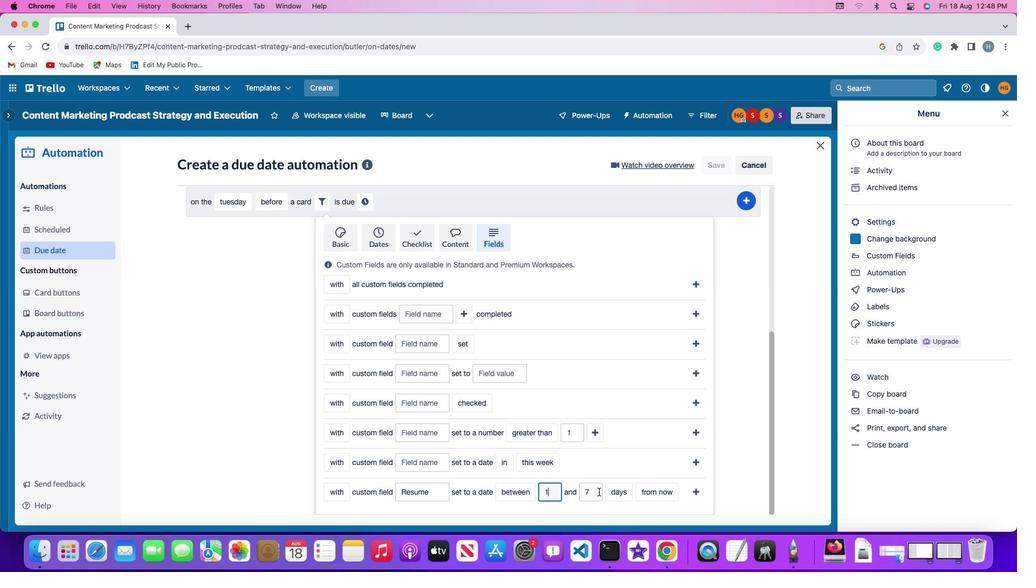 
Action: Mouse pressed left at (598, 492)
Screenshot: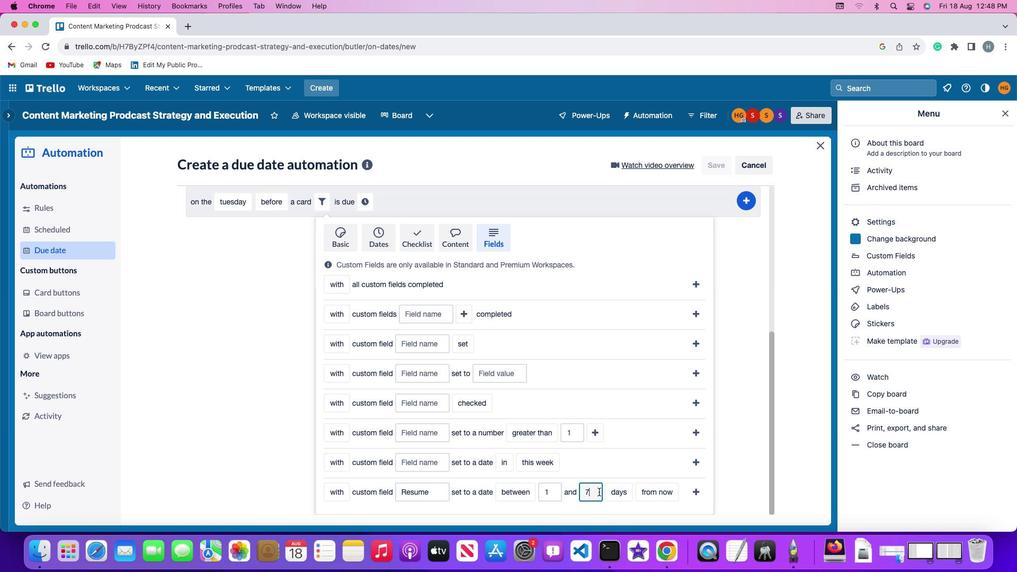 
Action: Mouse moved to (598, 492)
Screenshot: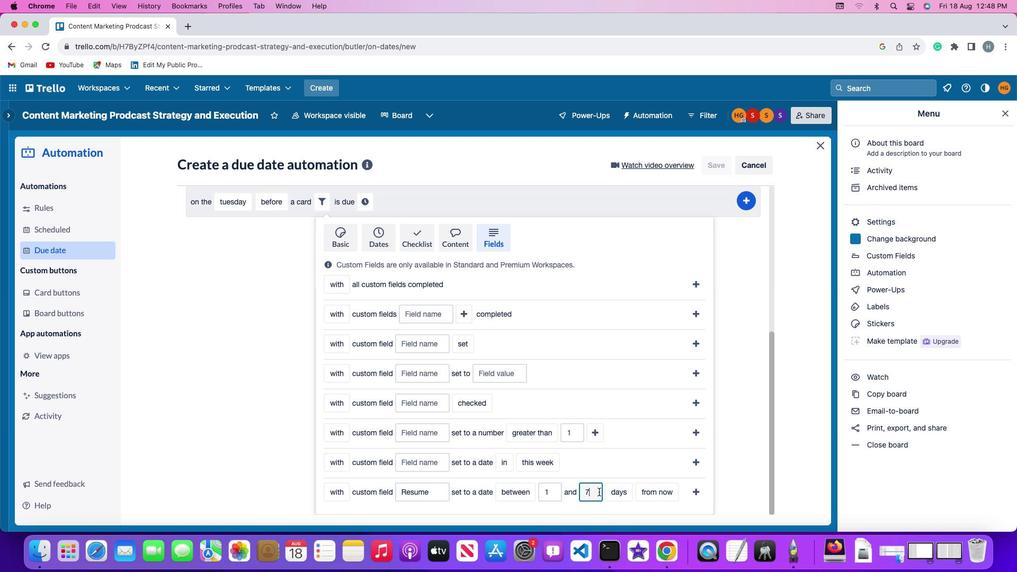 
Action: Key pressed Key.backspace'7'
Screenshot: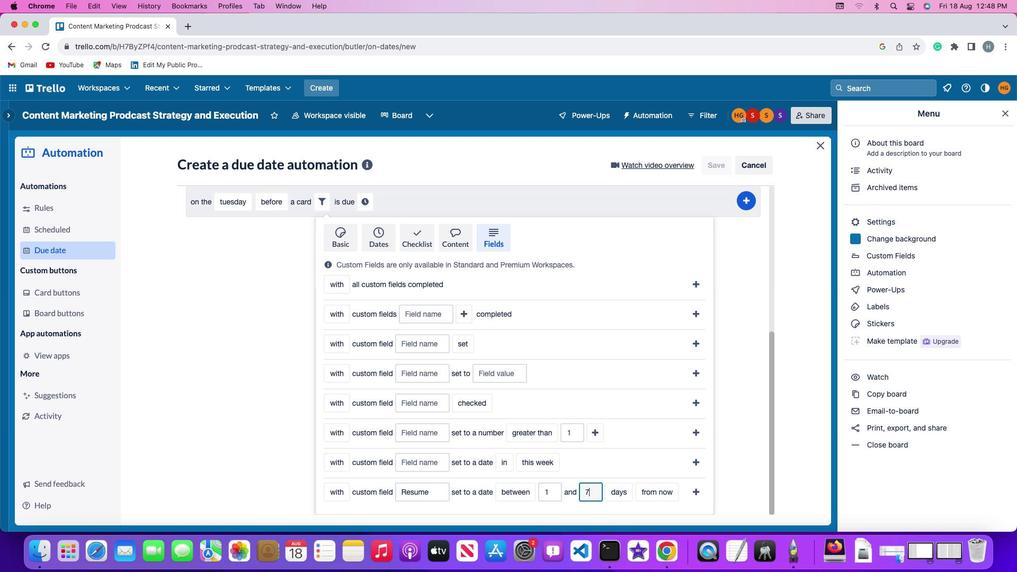 
Action: Mouse moved to (620, 492)
Screenshot: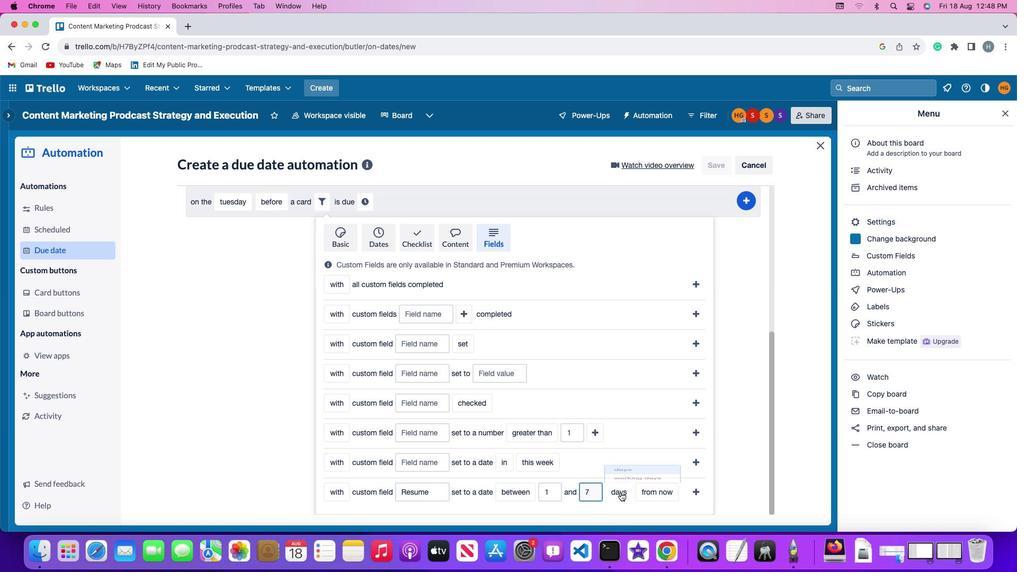 
Action: Mouse pressed left at (620, 492)
Screenshot: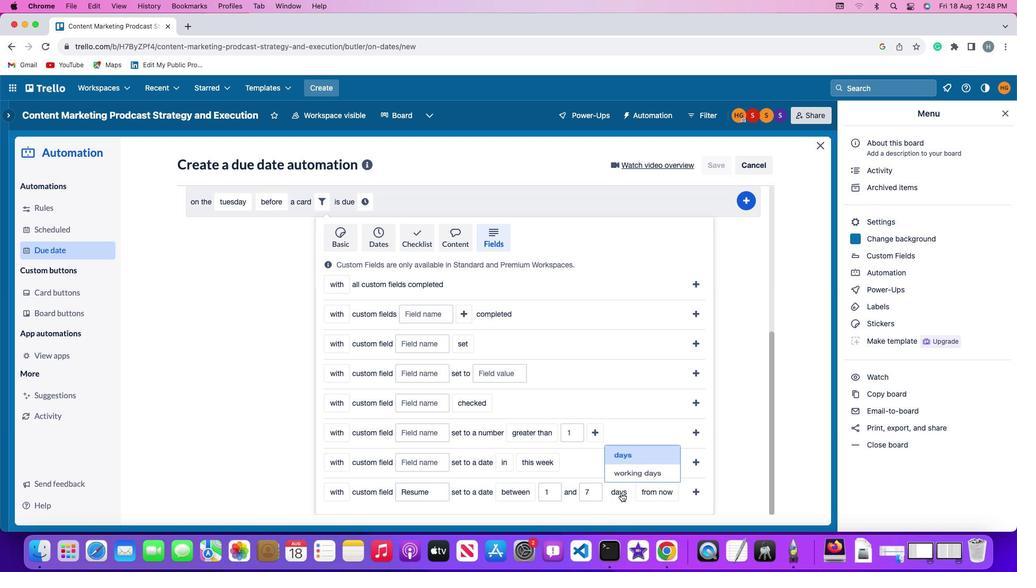 
Action: Mouse moved to (624, 453)
Screenshot: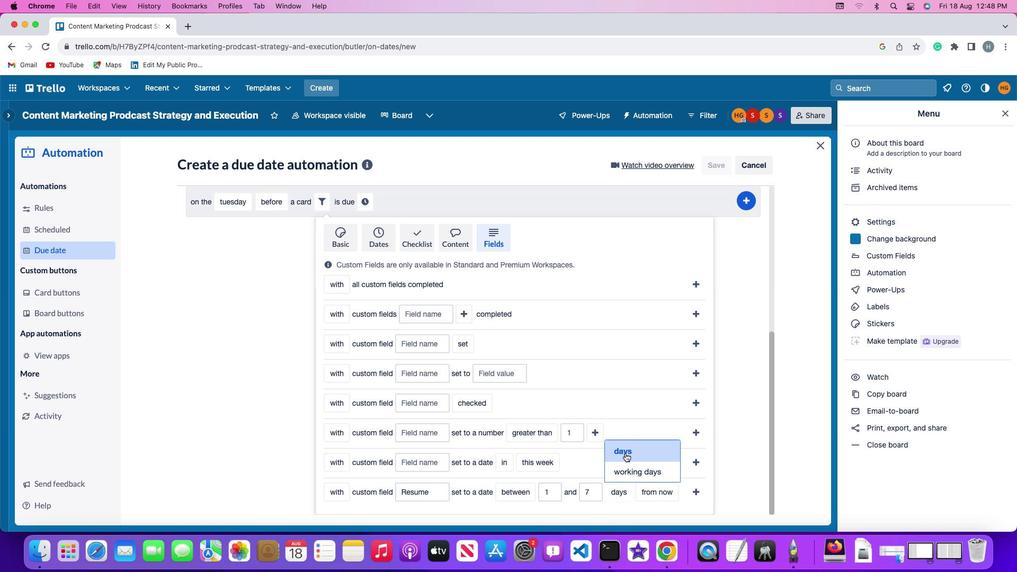 
Action: Mouse pressed left at (624, 453)
Screenshot: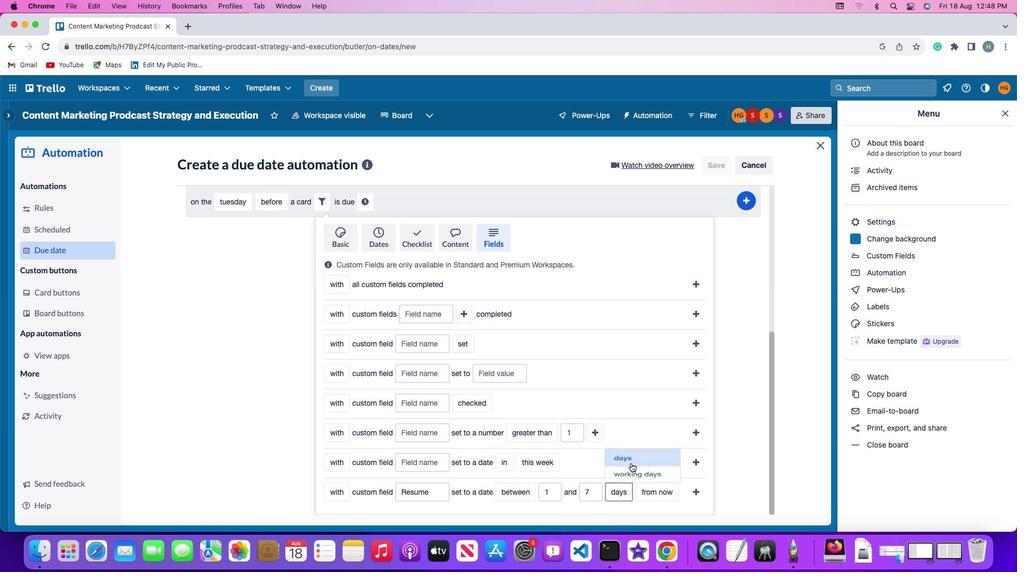 
Action: Mouse moved to (654, 493)
Screenshot: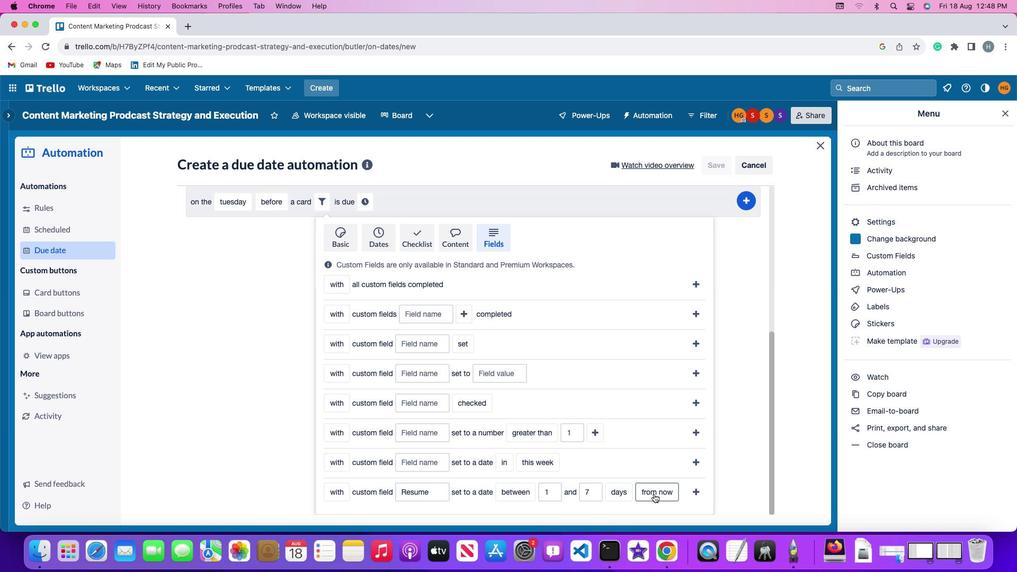 
Action: Mouse pressed left at (654, 493)
Screenshot: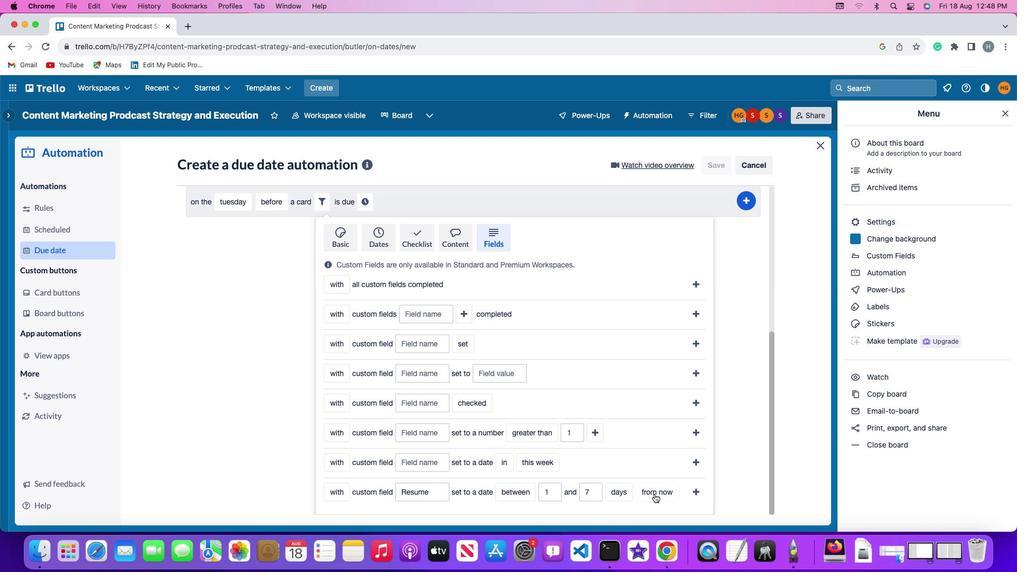 
Action: Mouse moved to (655, 449)
Screenshot: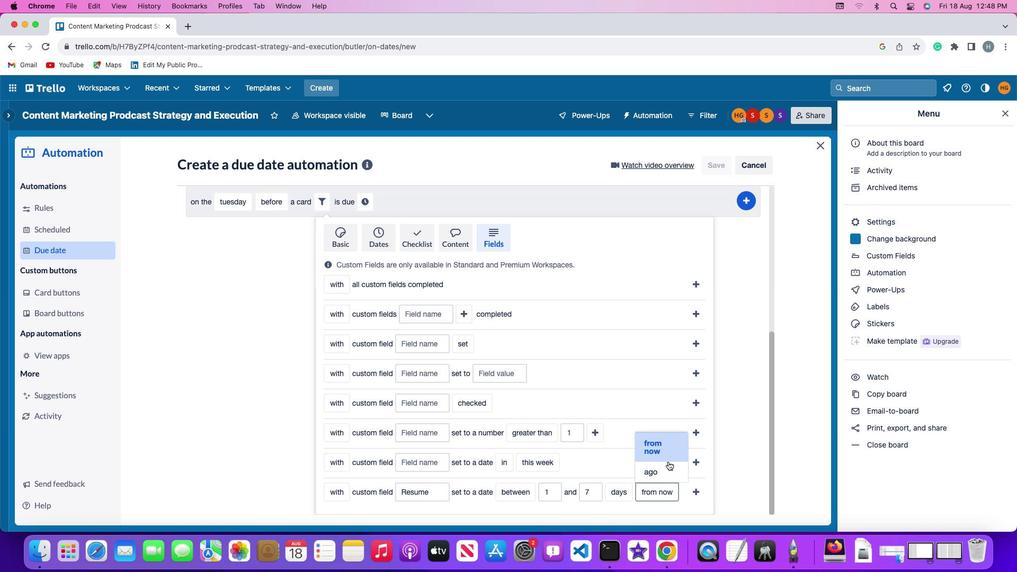 
Action: Mouse pressed left at (655, 449)
Screenshot: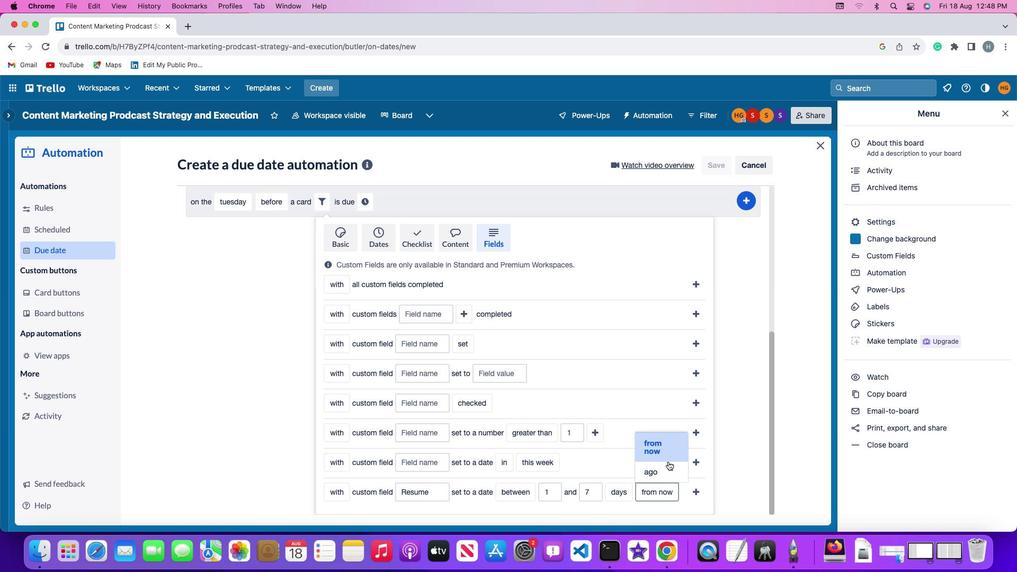 
Action: Mouse moved to (694, 493)
Screenshot: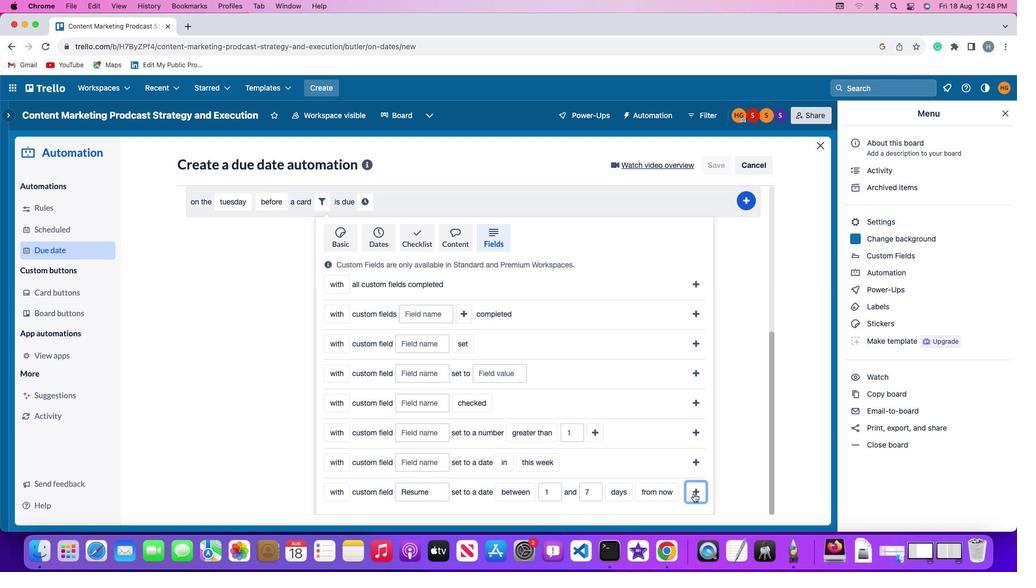 
Action: Mouse pressed left at (694, 493)
Screenshot: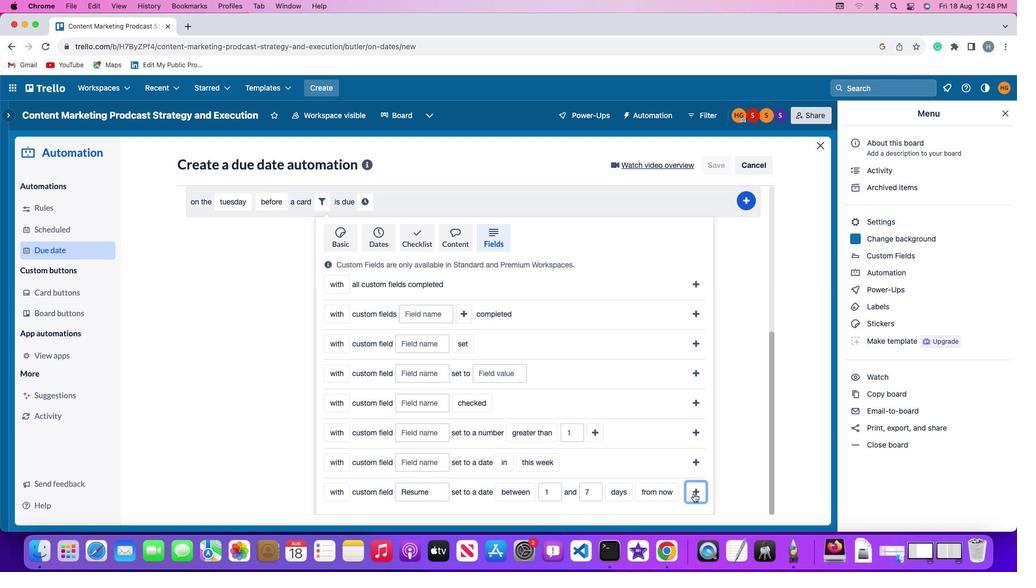 
Action: Mouse moved to (625, 455)
Screenshot: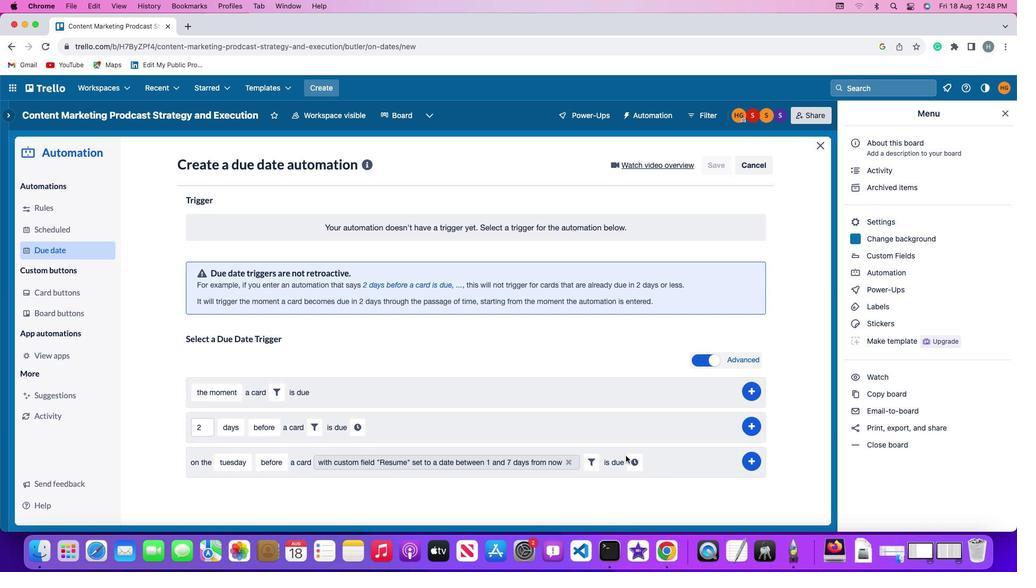 
Action: Mouse pressed left at (625, 455)
Screenshot: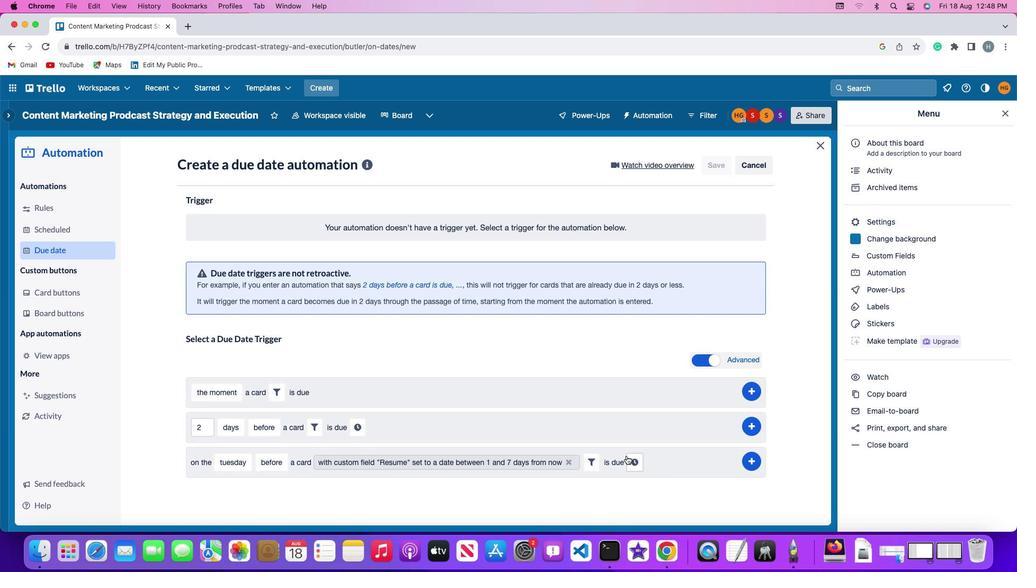 
Action: Mouse moved to (642, 462)
Screenshot: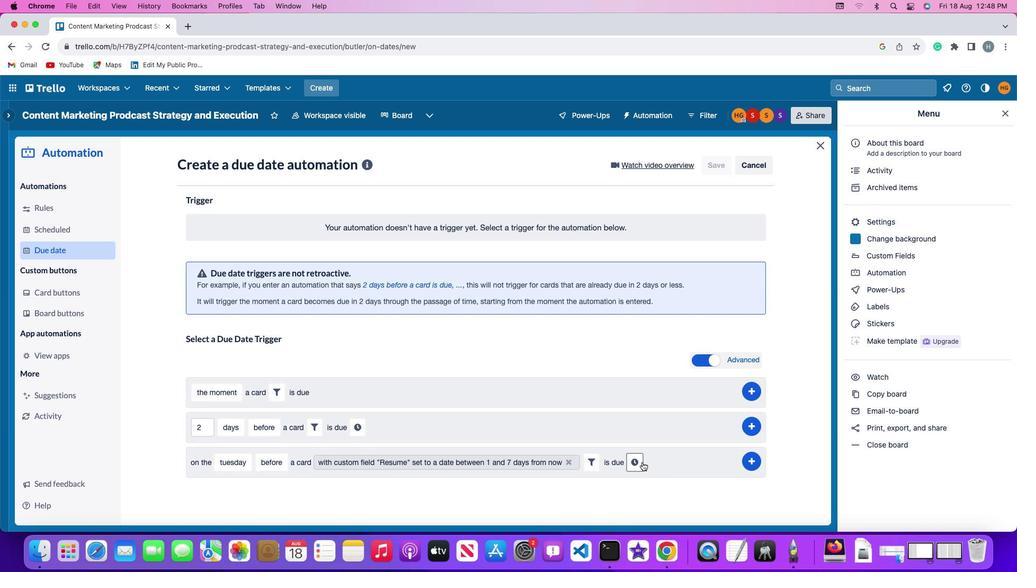 
Action: Mouse pressed left at (642, 462)
Screenshot: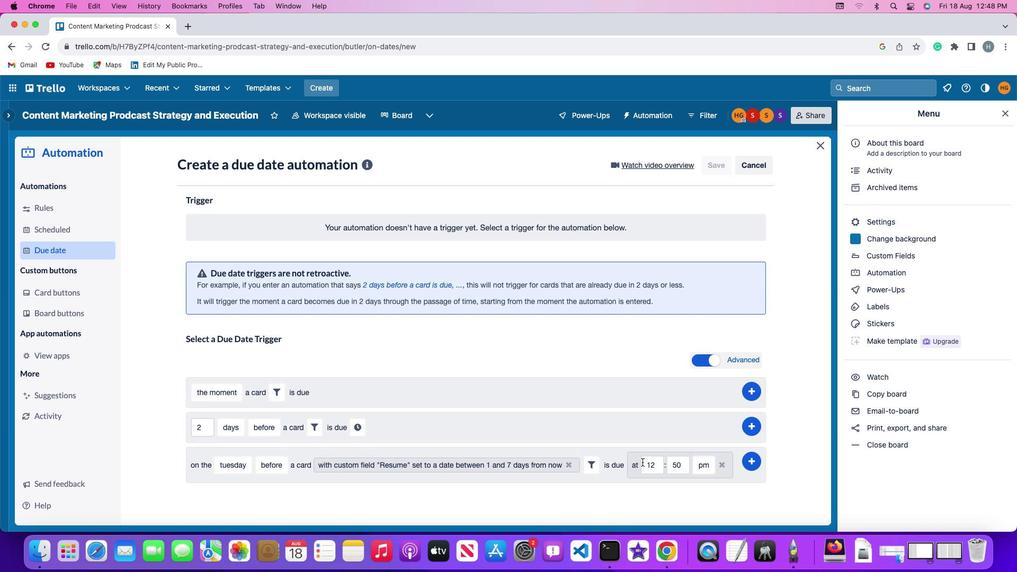 
Action: Mouse moved to (656, 463)
Screenshot: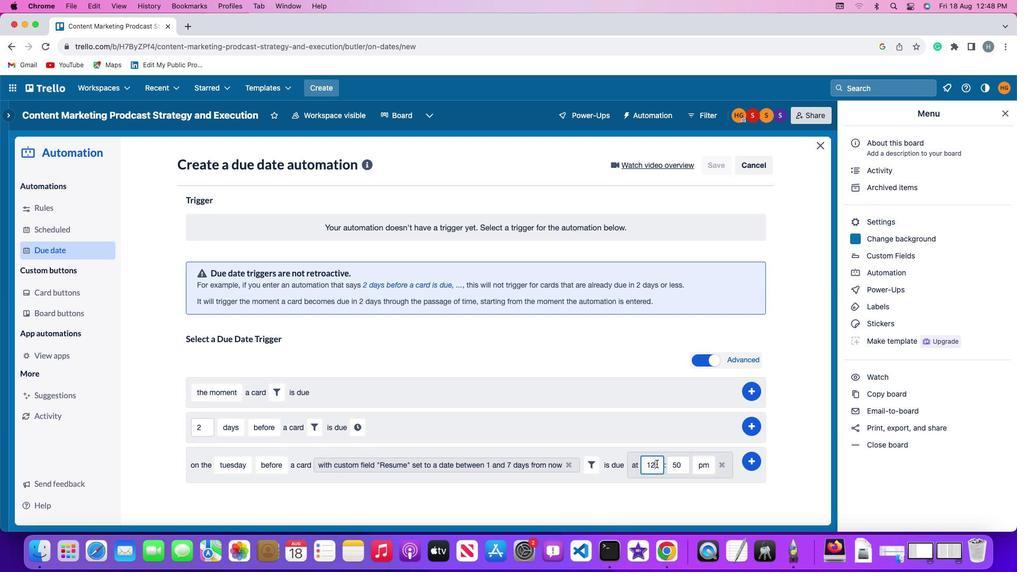 
Action: Mouse pressed left at (656, 463)
Screenshot: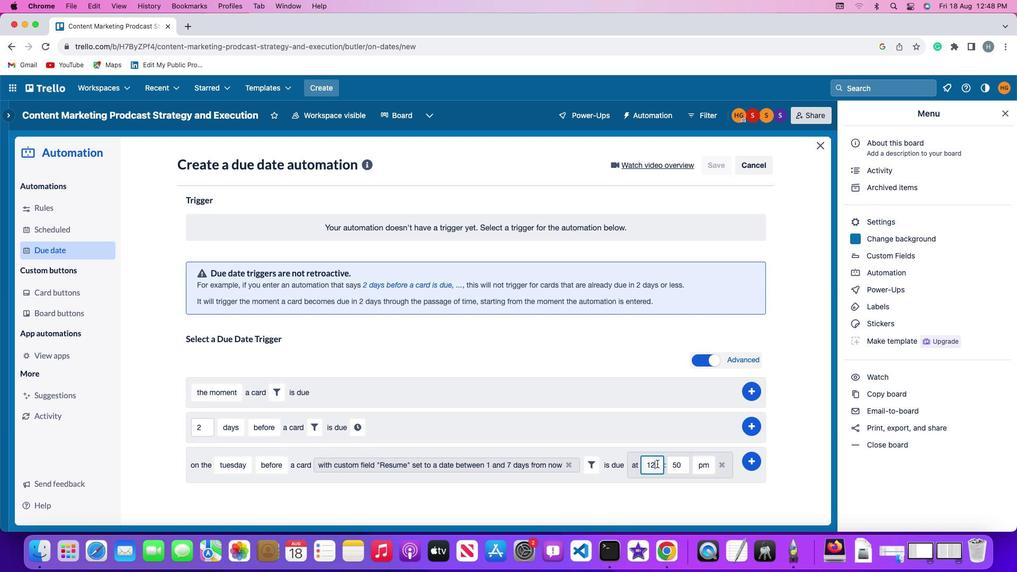 
Action: Mouse moved to (657, 464)
Screenshot: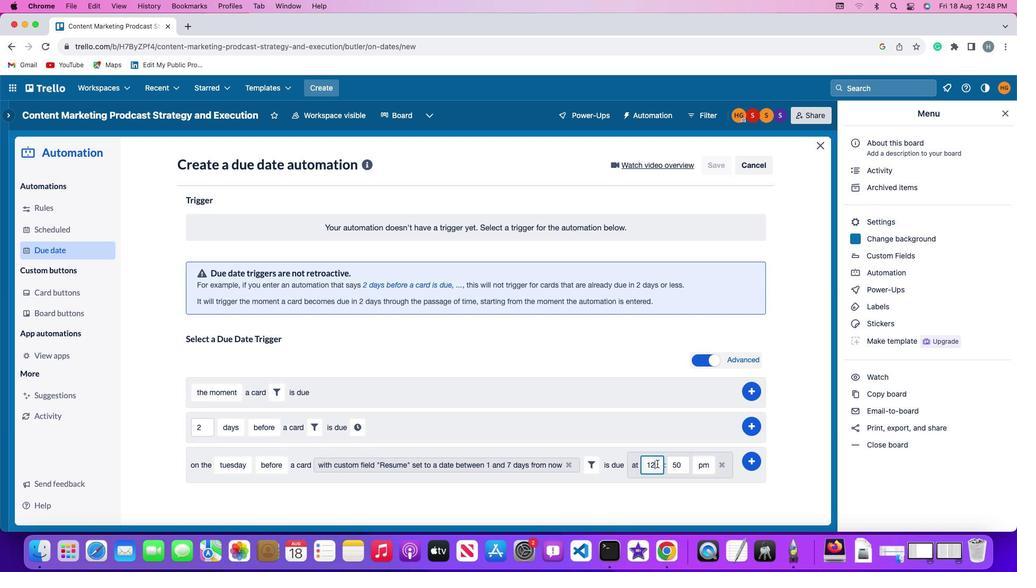 
Action: Key pressed Key.backspace'1'
Screenshot: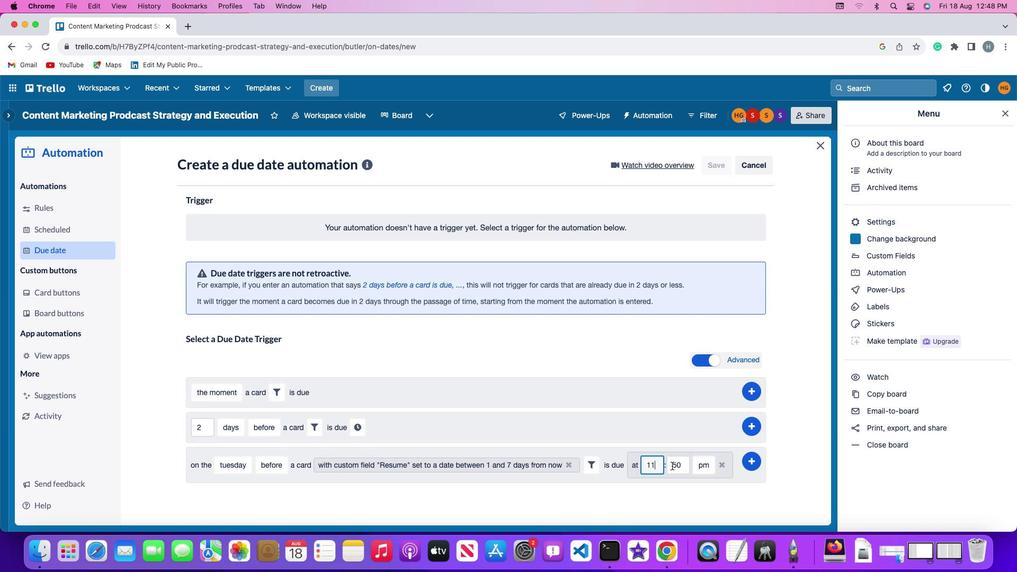 
Action: Mouse moved to (686, 464)
Screenshot: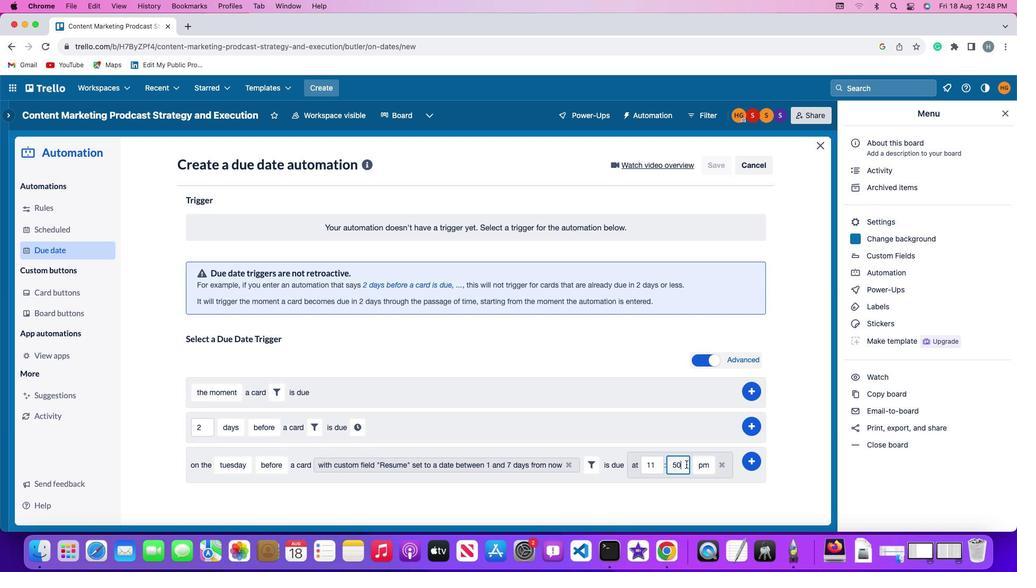 
Action: Mouse pressed left at (686, 464)
Screenshot: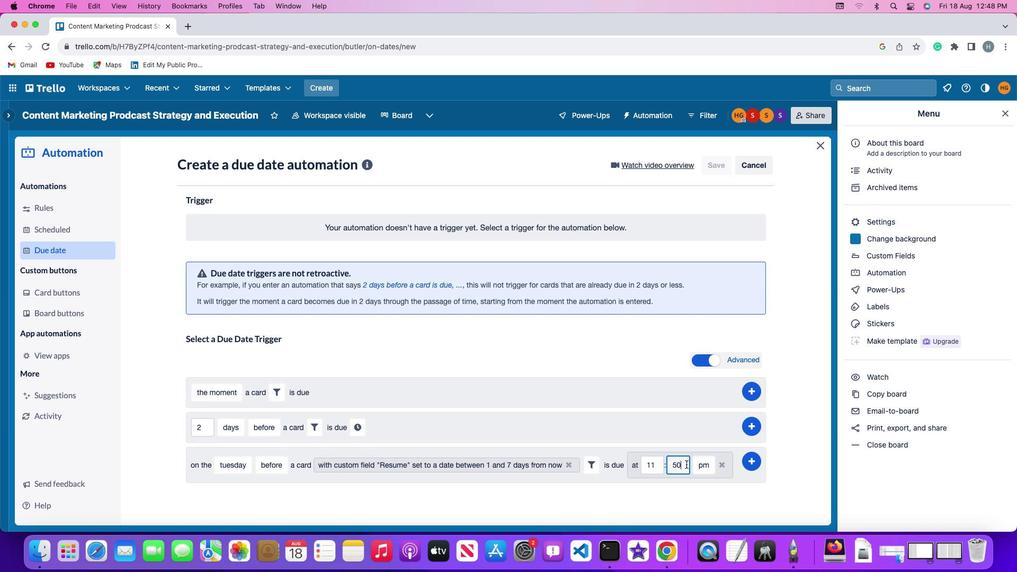 
Action: Mouse moved to (686, 464)
Screenshot: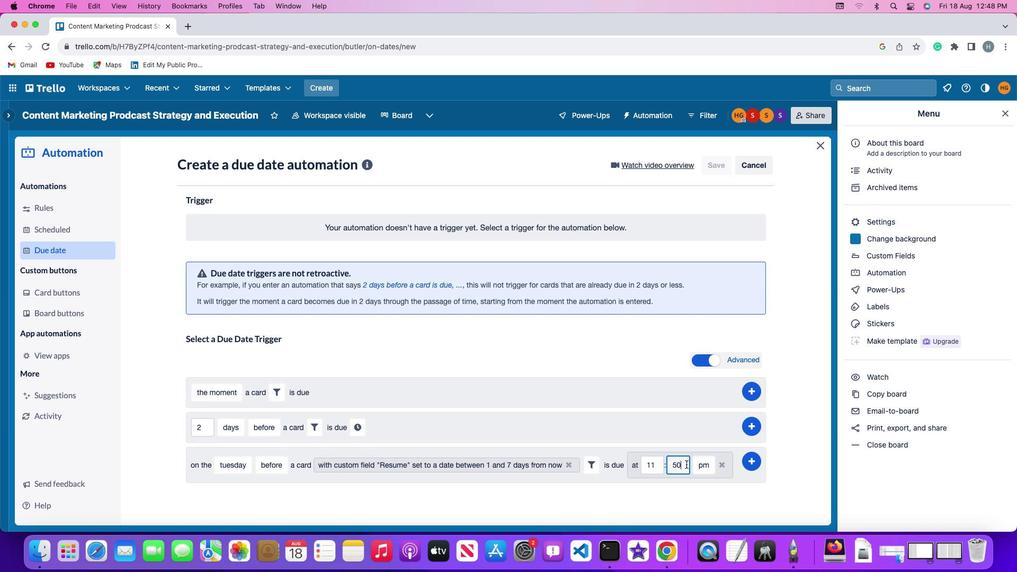 
Action: Key pressed Key.backspaceKey.backspace'0''0'
Screenshot: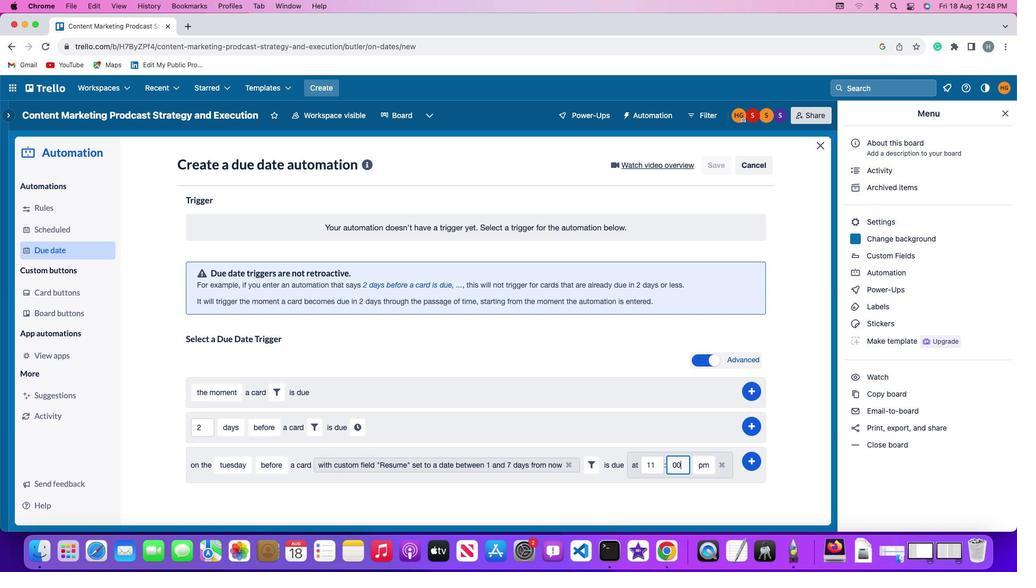 
Action: Mouse moved to (705, 463)
Screenshot: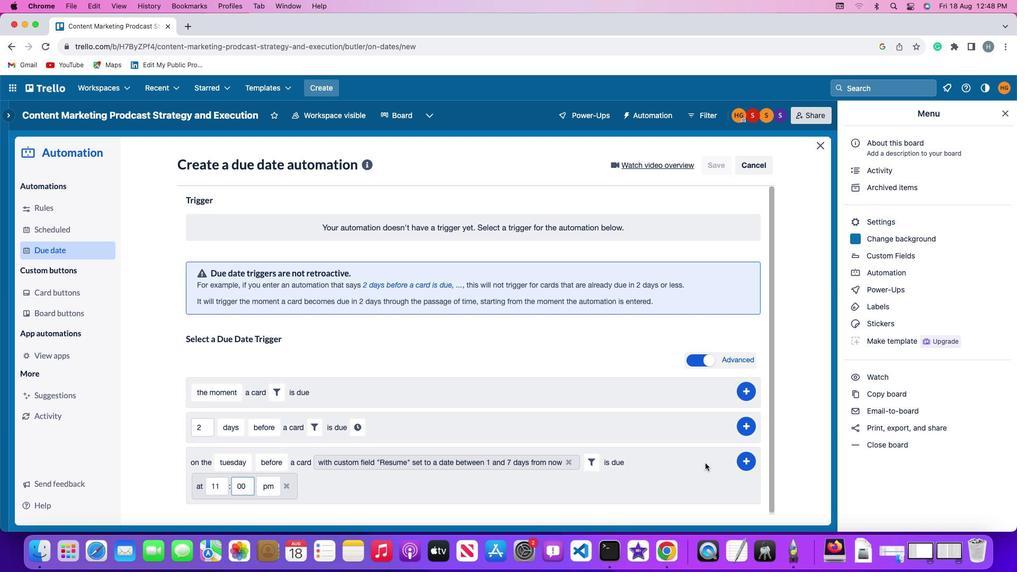 
Action: Mouse pressed left at (705, 463)
Screenshot: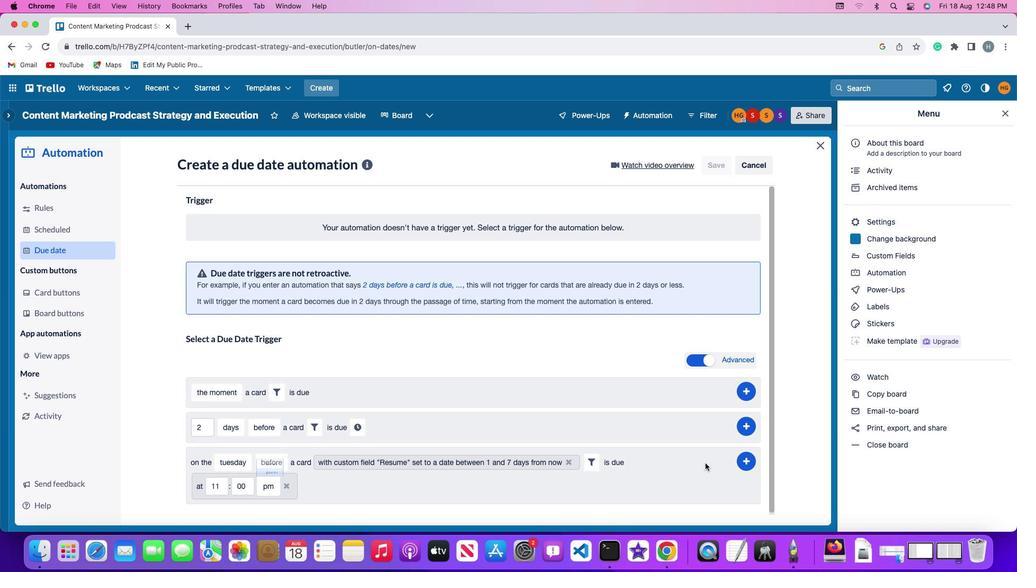 
Action: Mouse moved to (267, 488)
Screenshot: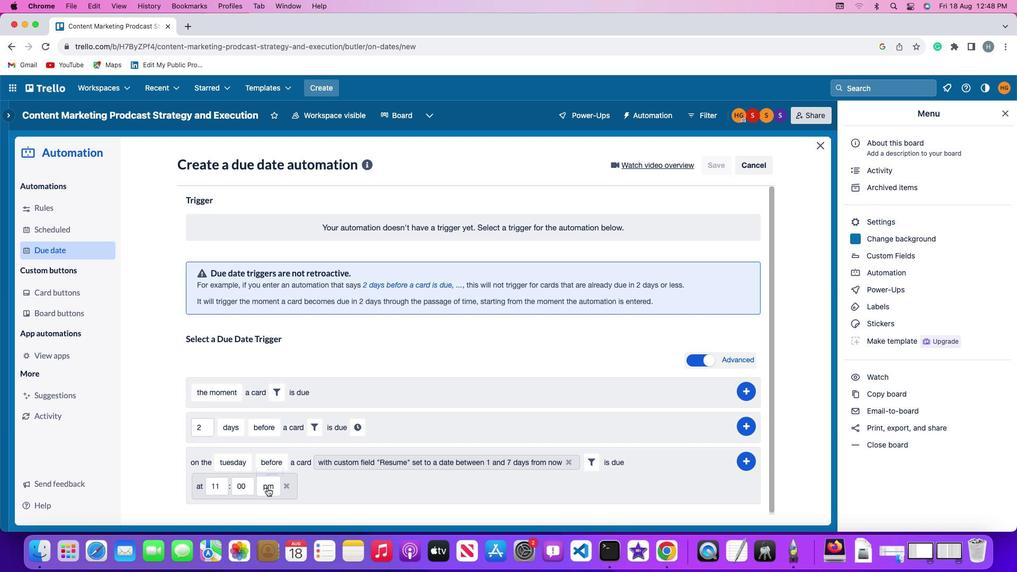 
Action: Mouse pressed left at (267, 488)
Screenshot: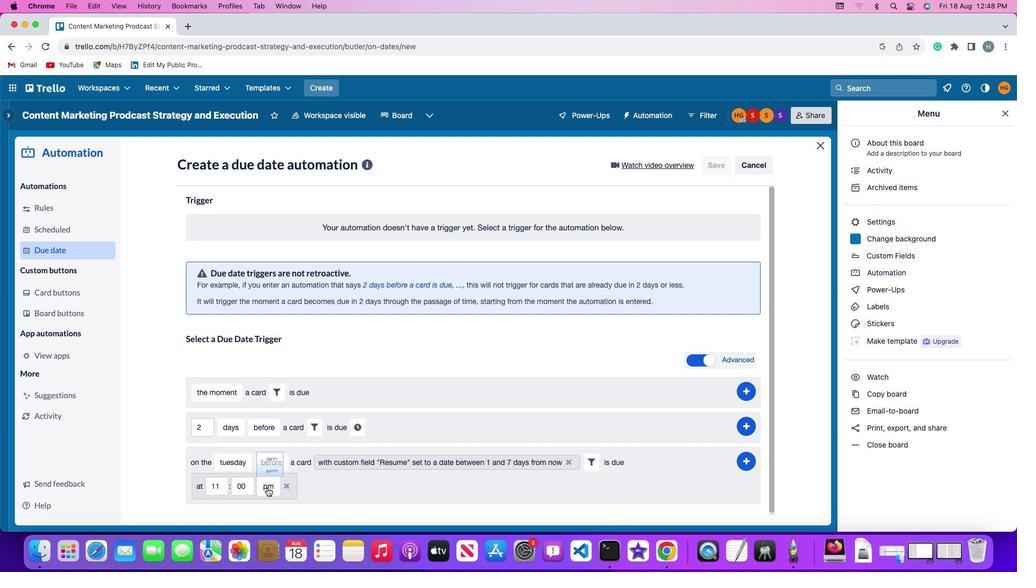 
Action: Mouse moved to (270, 443)
Screenshot: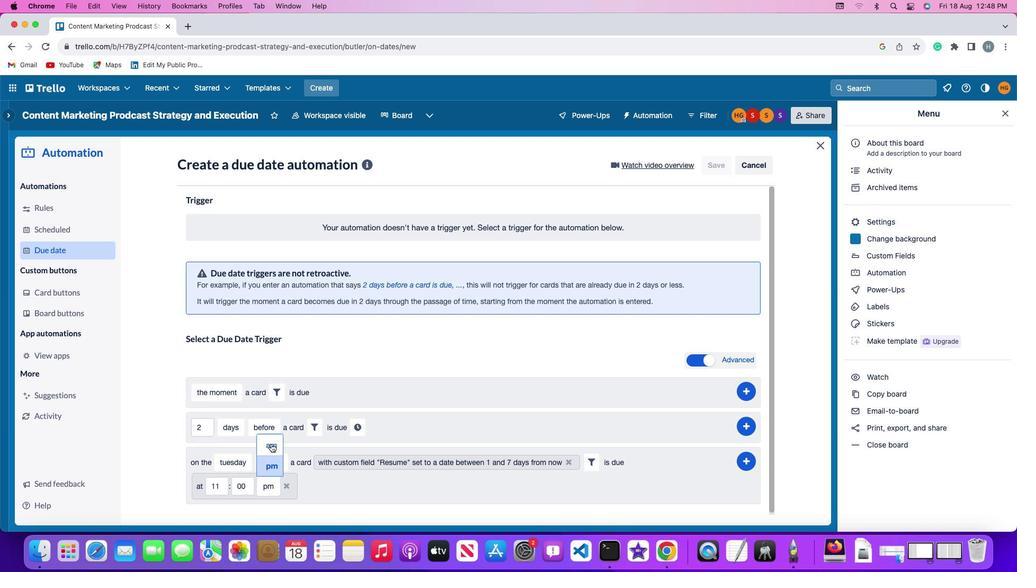
Action: Mouse pressed left at (270, 443)
Screenshot: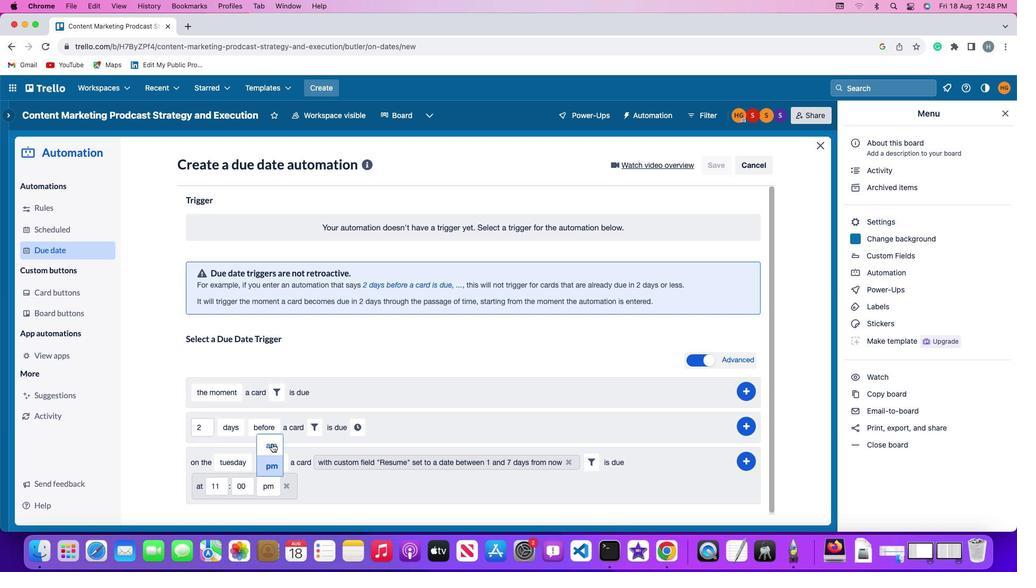 
Action: Mouse moved to (746, 460)
Screenshot: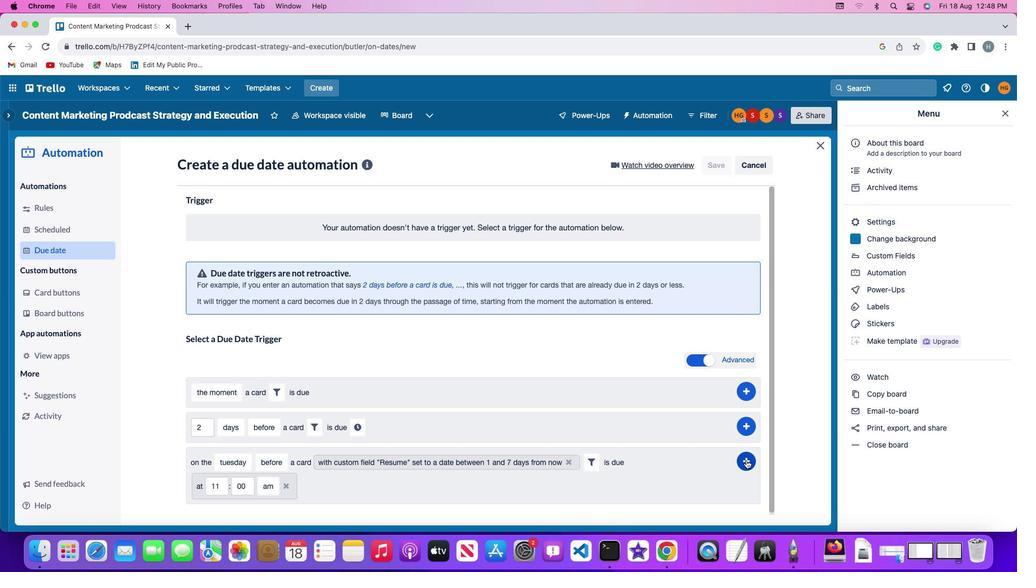 
Action: Mouse pressed left at (746, 460)
Screenshot: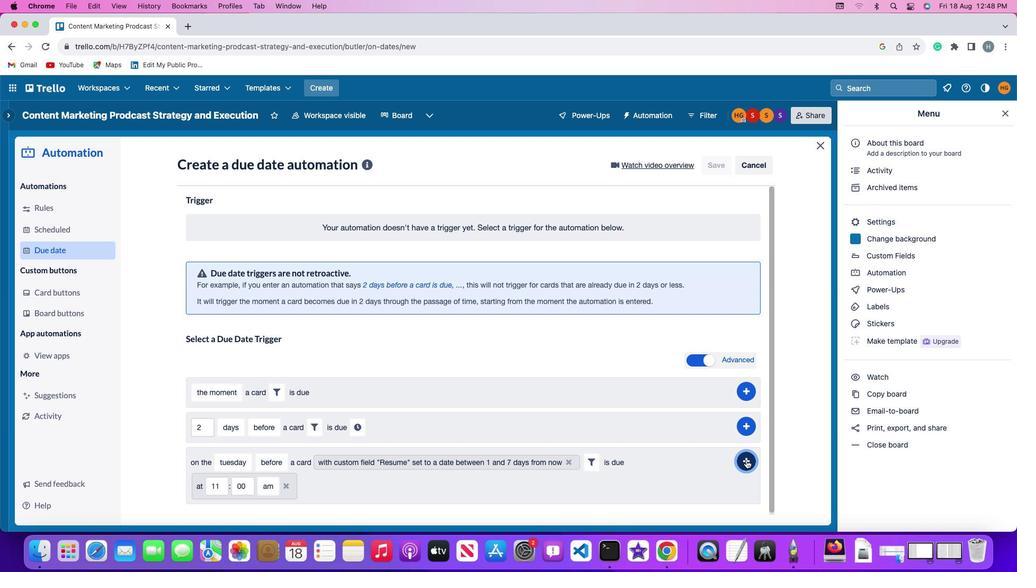 
Action: Mouse moved to (799, 394)
Screenshot: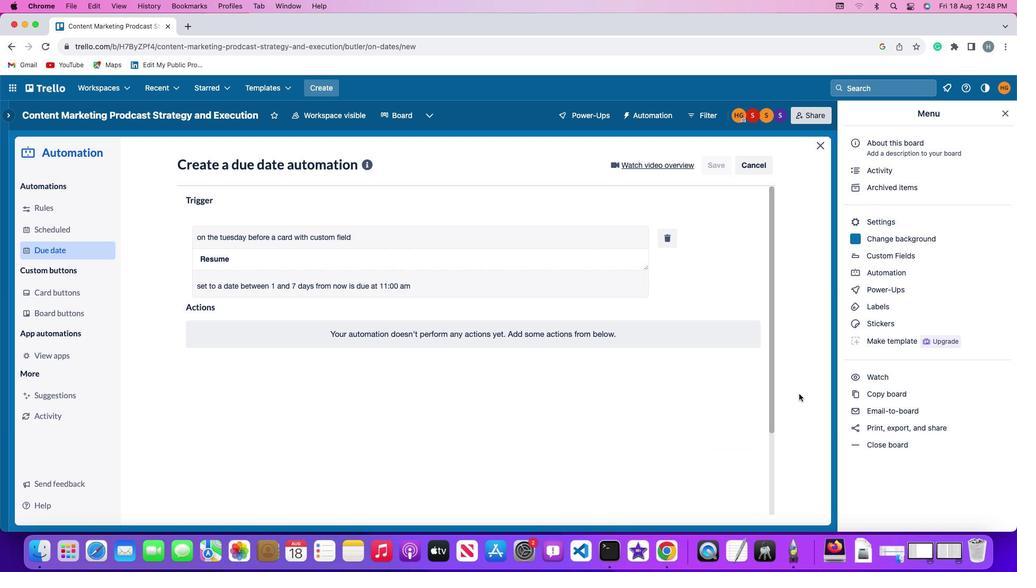 
